 Task: Look for space in Gongzhuling, China from 1st August, 2023 to 5th August, 2023 for 1 adult in price range Rs.6000 to Rs.15000. Place can be entire place with 1  bedroom having 1 bed and 1 bathroom. Property type can be house, flat, guest house. Amenities needed are: wifi. Booking option can be shelf check-in. Required host language is Chinese (Simplified).
Action: Mouse moved to (567, 76)
Screenshot: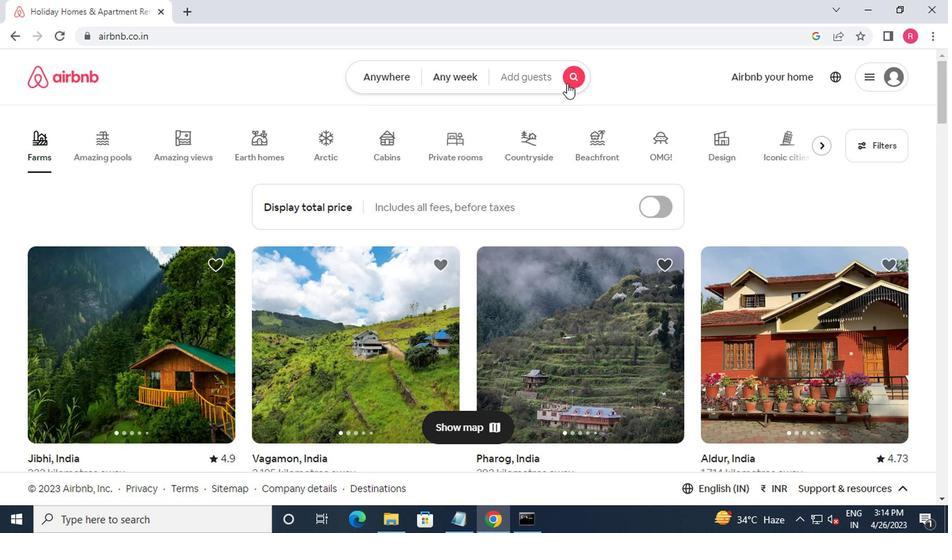 
Action: Mouse pressed left at (567, 76)
Screenshot: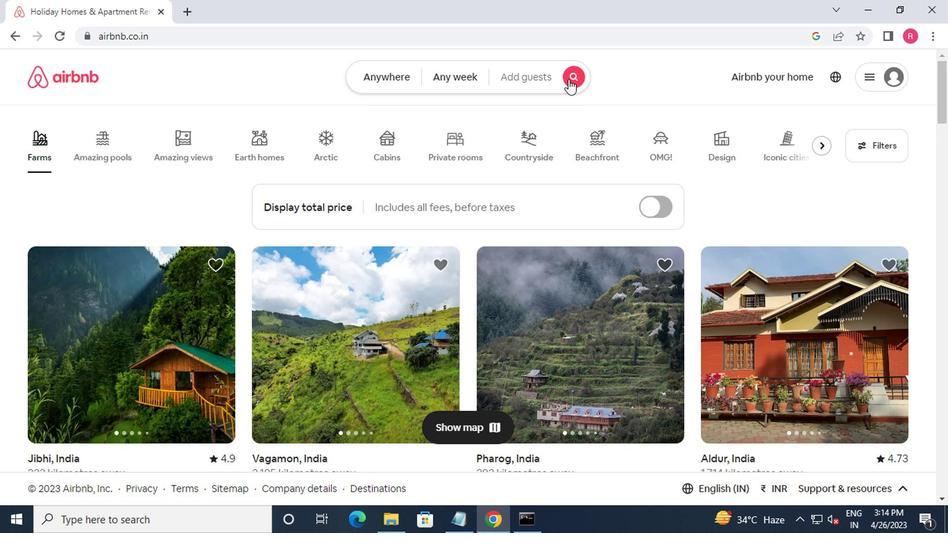 
Action: Mouse moved to (313, 122)
Screenshot: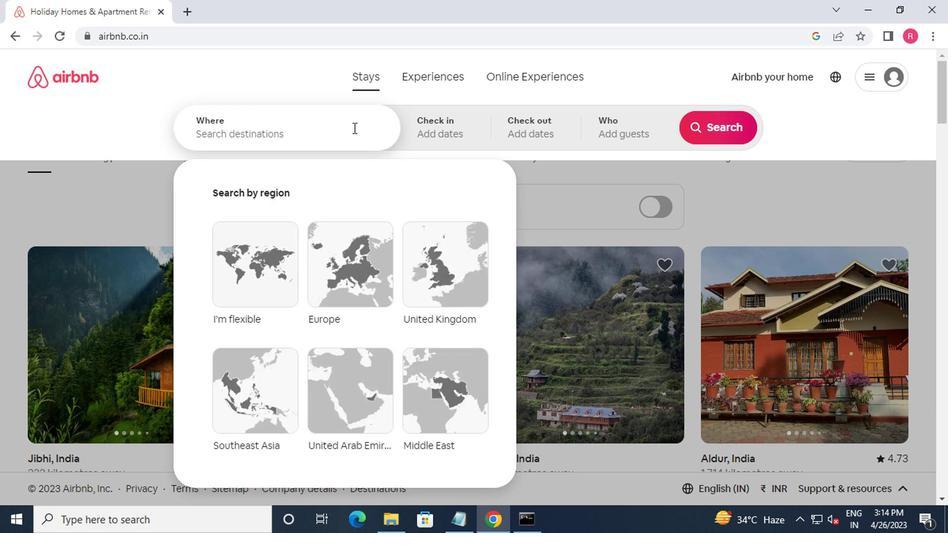 
Action: Mouse pressed left at (313, 122)
Screenshot: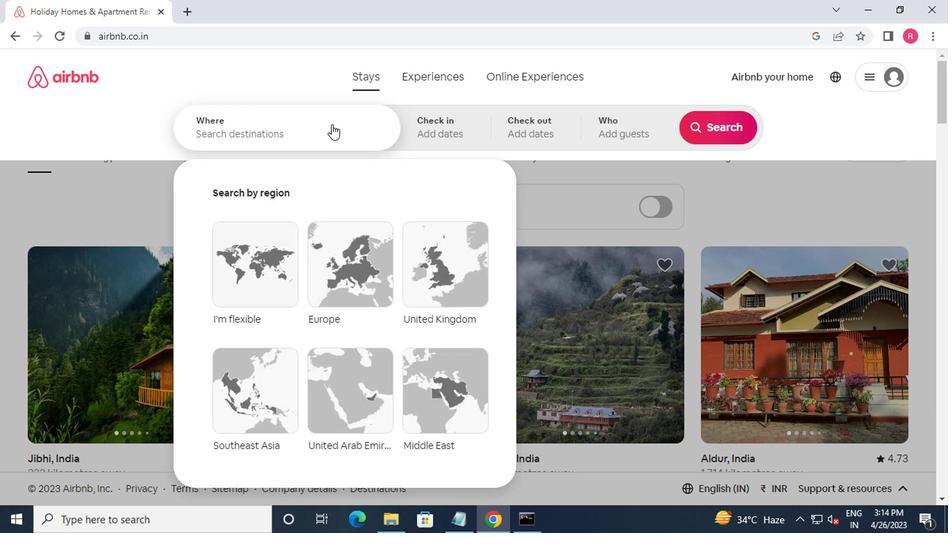 
Action: Mouse moved to (286, 124)
Screenshot: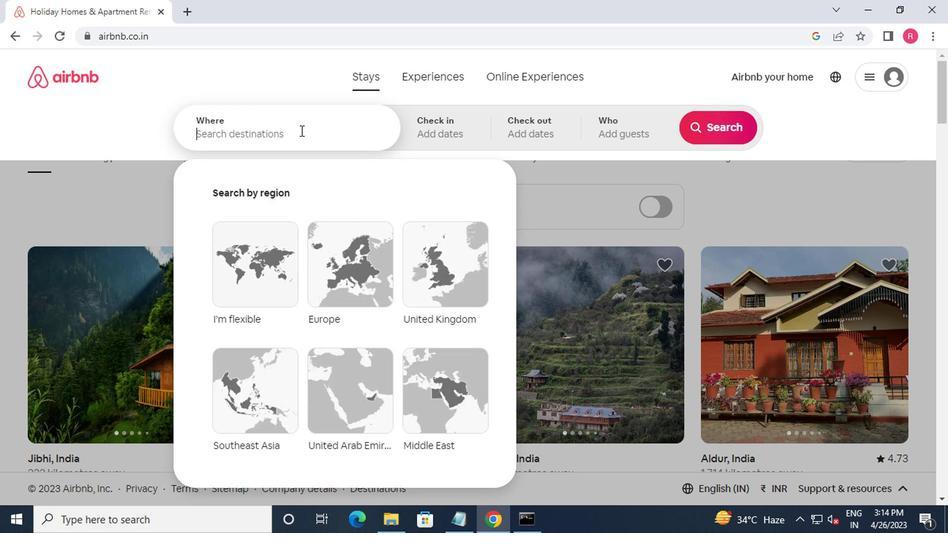 
Action: Key pressed gongzhuling,china<Key.enter>
Screenshot: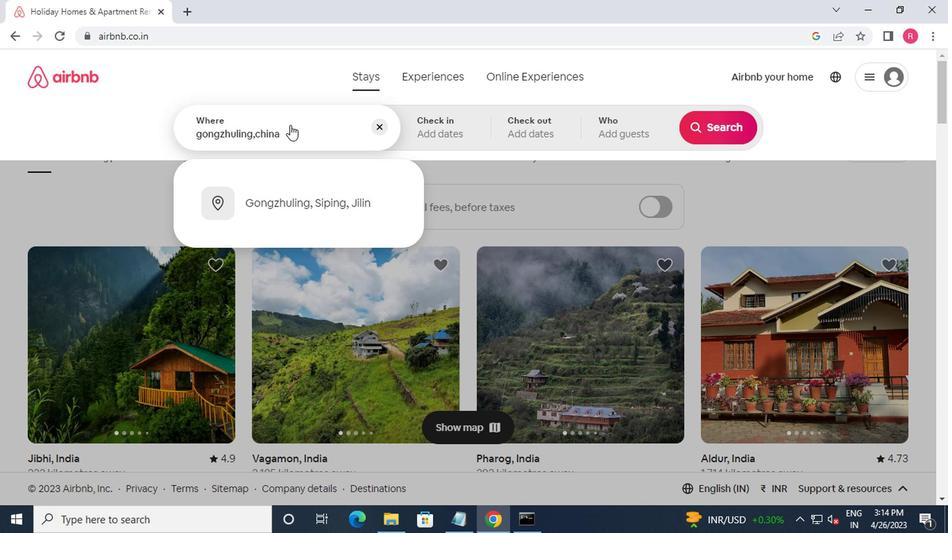 
Action: Mouse moved to (704, 237)
Screenshot: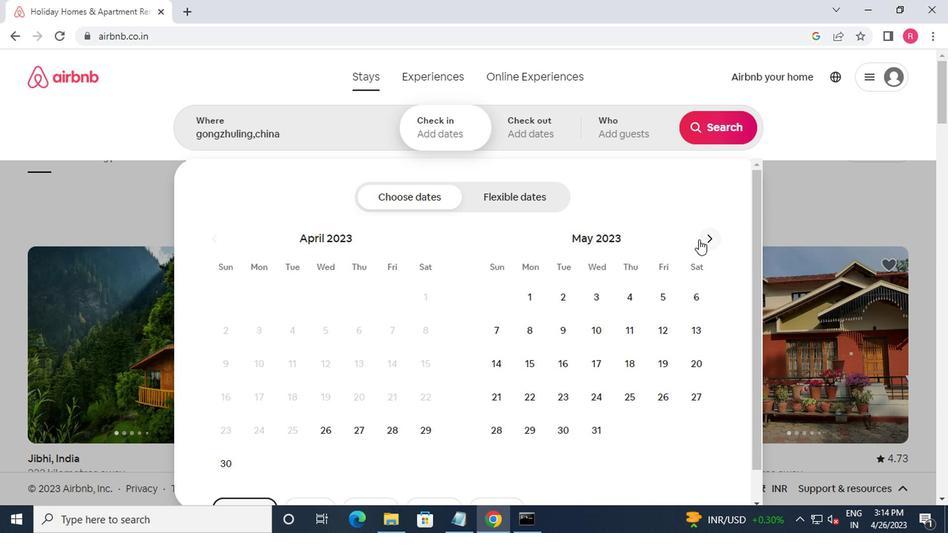 
Action: Mouse pressed left at (704, 237)
Screenshot: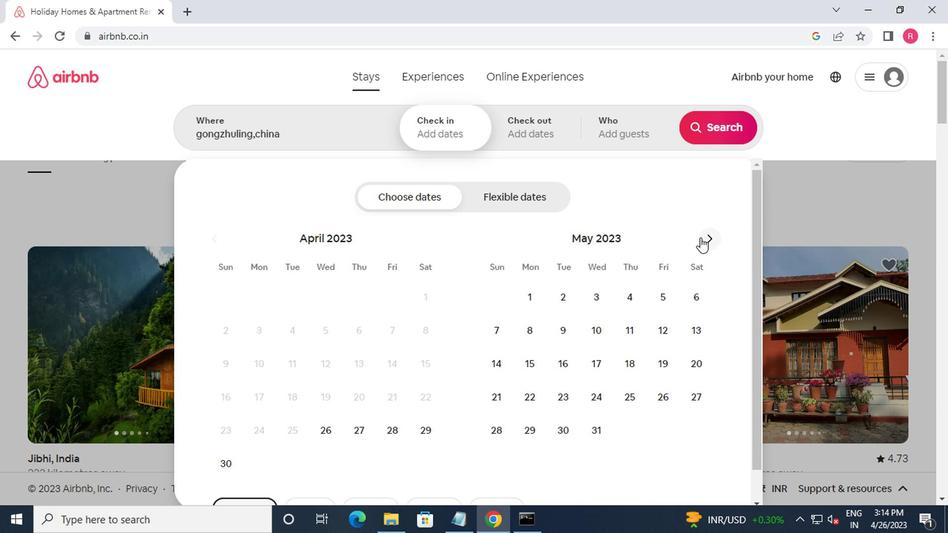 
Action: Mouse pressed left at (704, 237)
Screenshot: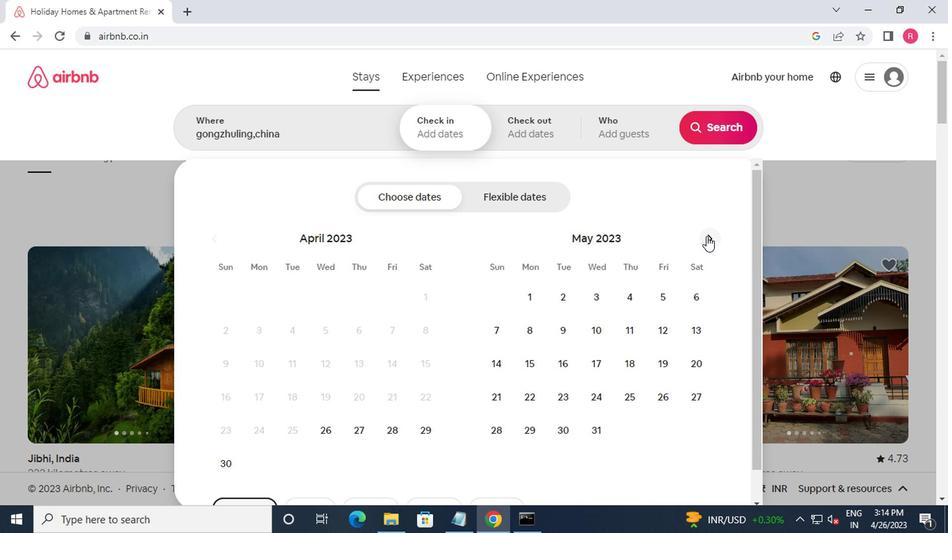
Action: Mouse moved to (705, 238)
Screenshot: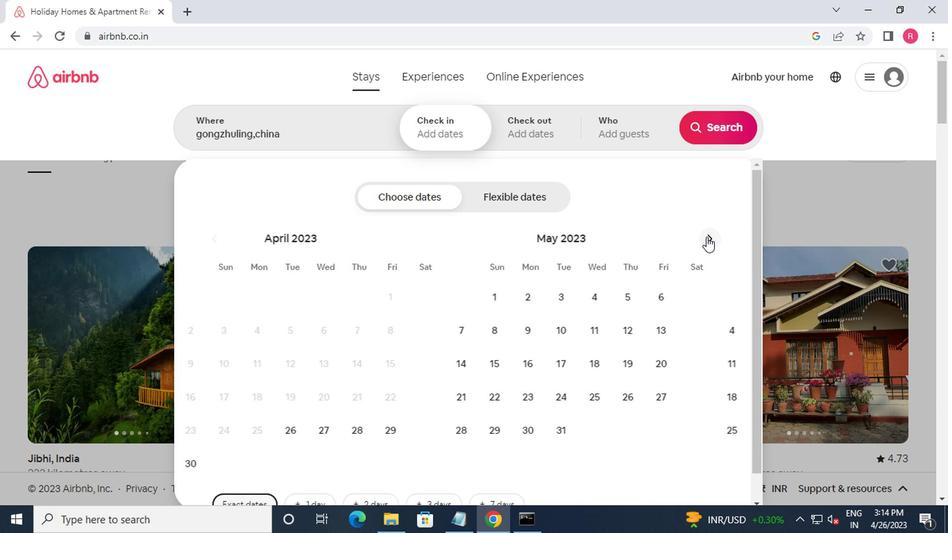 
Action: Mouse pressed left at (705, 238)
Screenshot: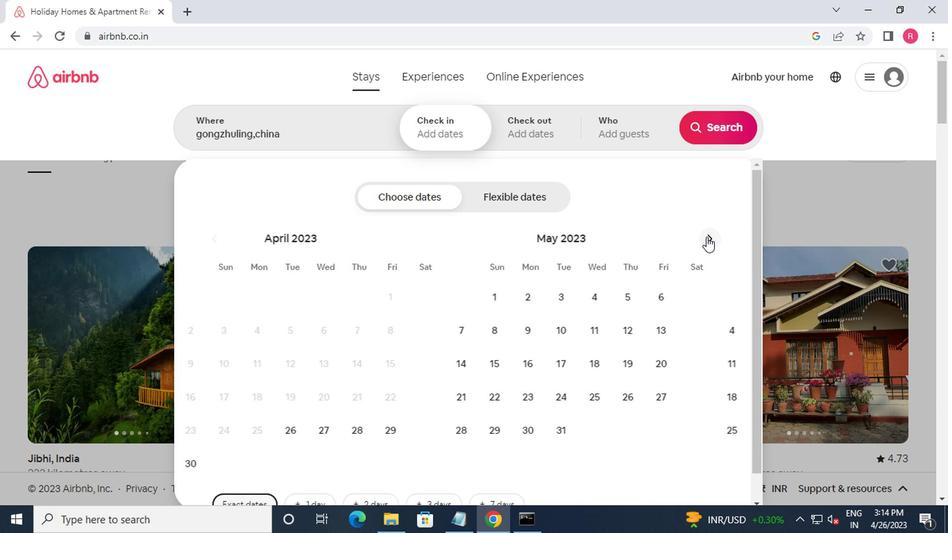 
Action: Mouse pressed left at (705, 238)
Screenshot: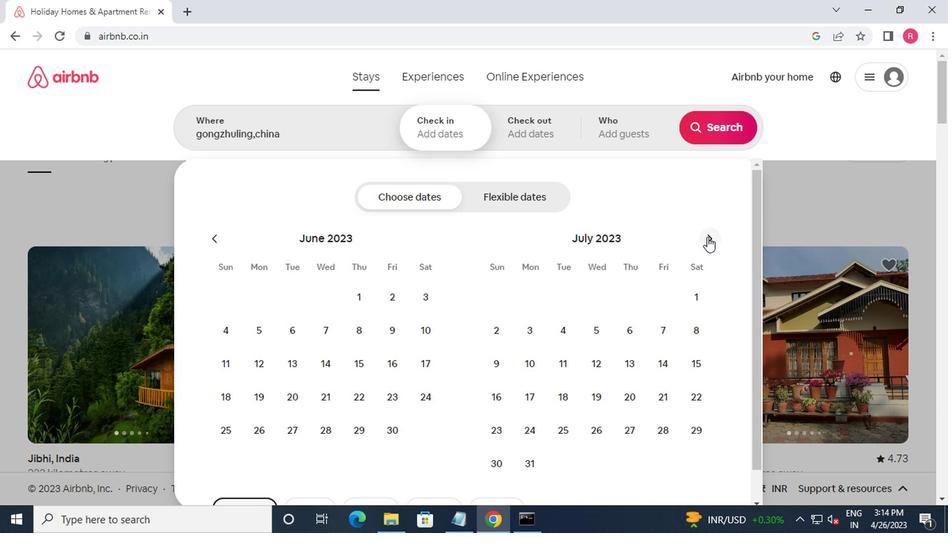 
Action: Mouse moved to (569, 307)
Screenshot: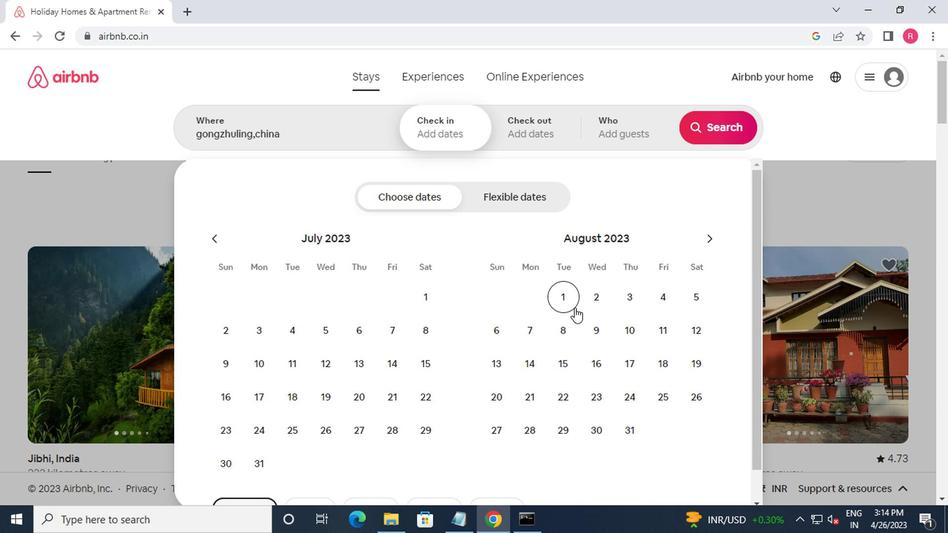 
Action: Mouse pressed left at (569, 307)
Screenshot: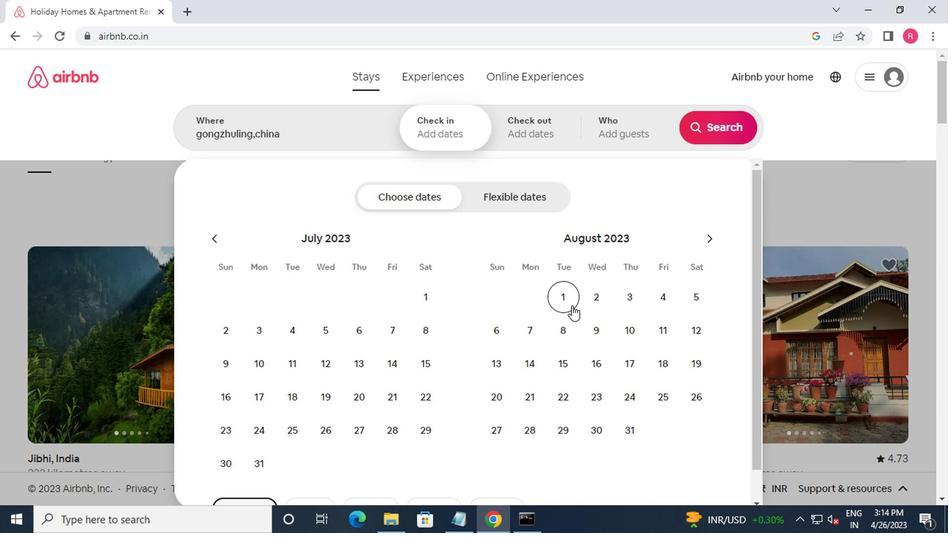 
Action: Mouse moved to (694, 305)
Screenshot: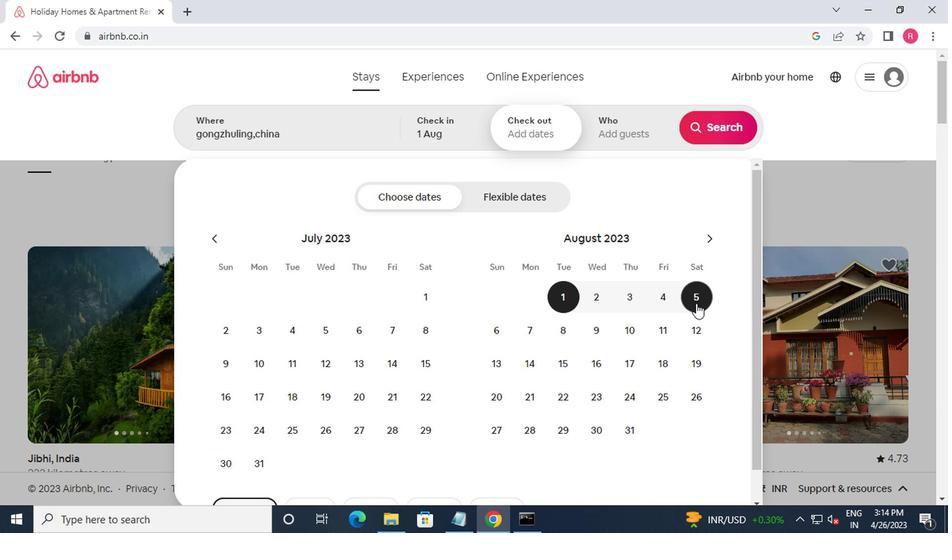 
Action: Mouse pressed left at (694, 305)
Screenshot: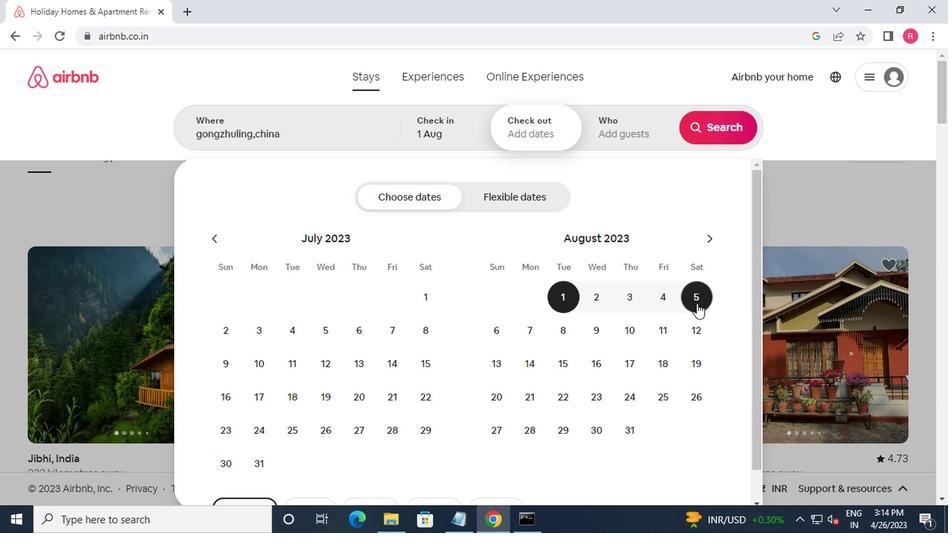 
Action: Mouse moved to (613, 138)
Screenshot: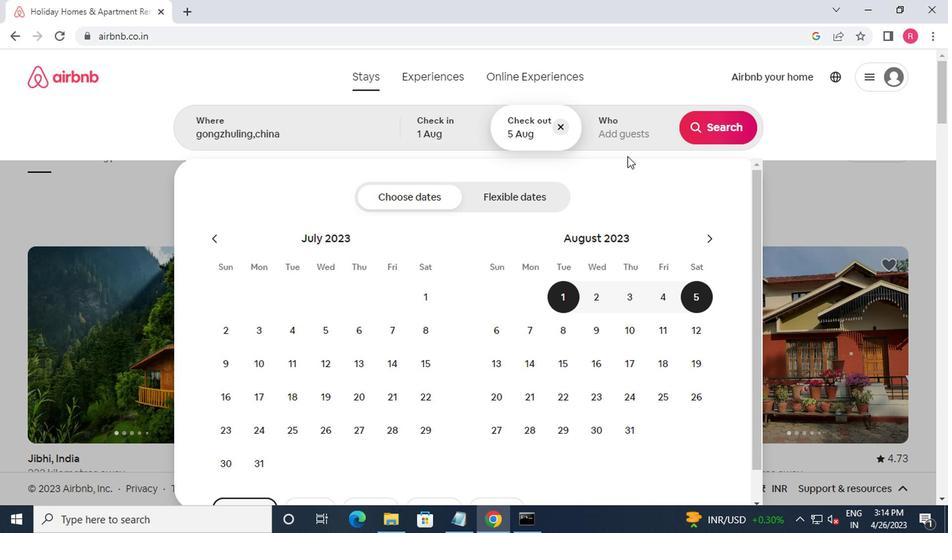
Action: Mouse pressed left at (613, 138)
Screenshot: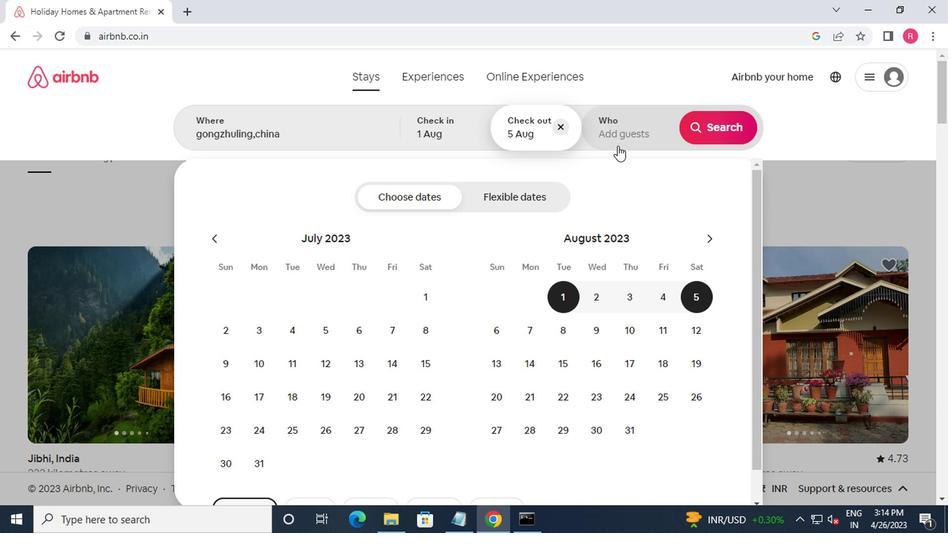 
Action: Mouse moved to (715, 206)
Screenshot: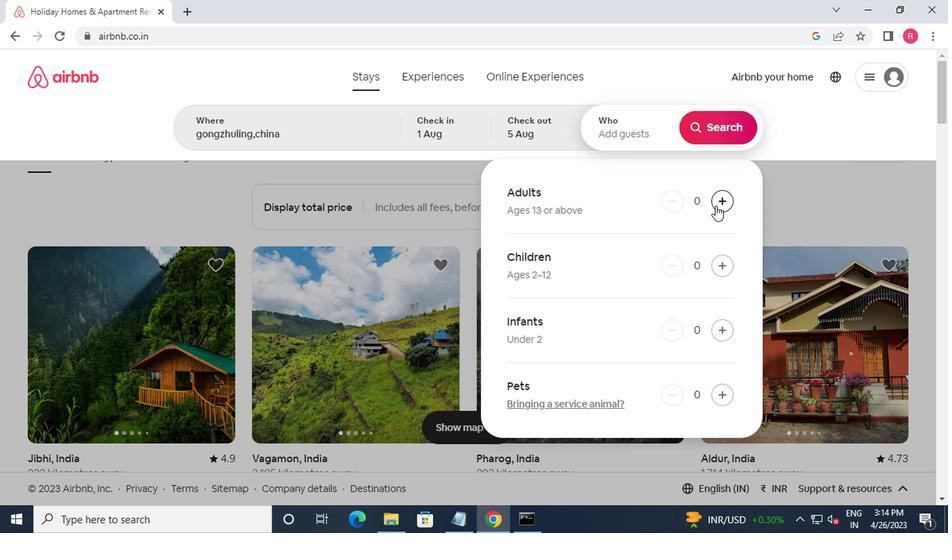 
Action: Mouse pressed left at (715, 206)
Screenshot: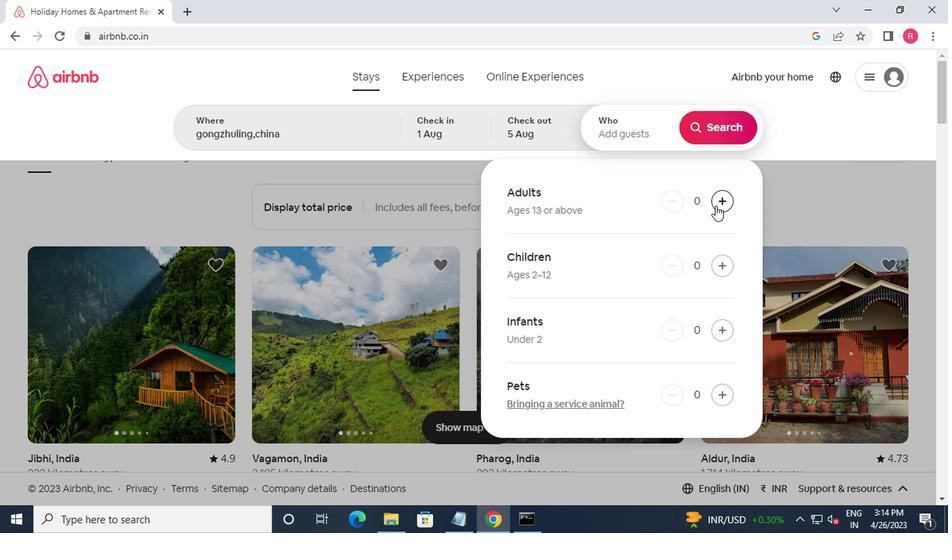 
Action: Mouse moved to (715, 206)
Screenshot: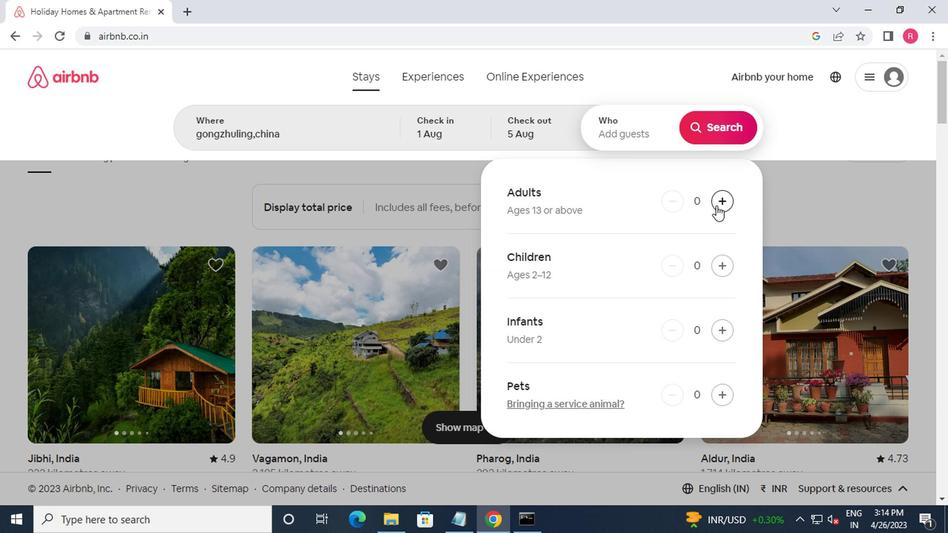 
Action: Mouse pressed left at (715, 206)
Screenshot: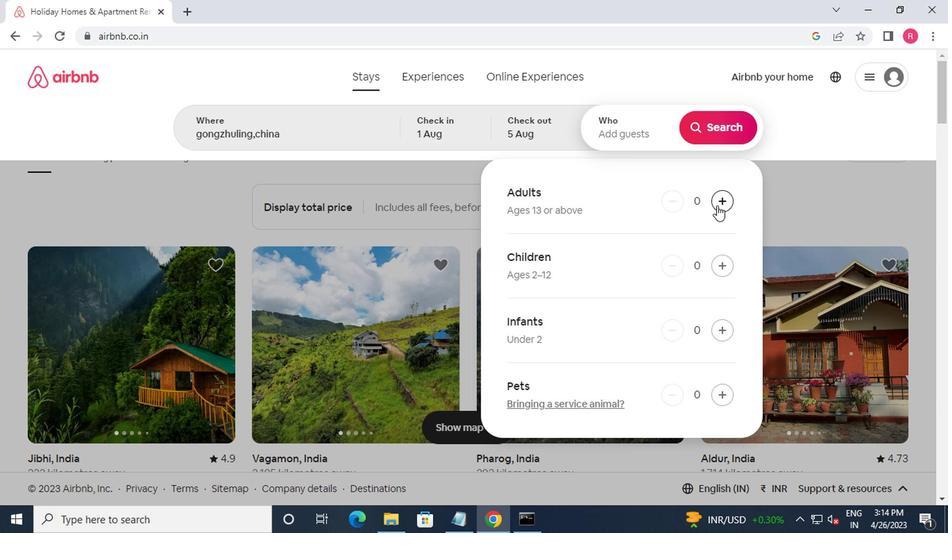 
Action: Mouse moved to (669, 201)
Screenshot: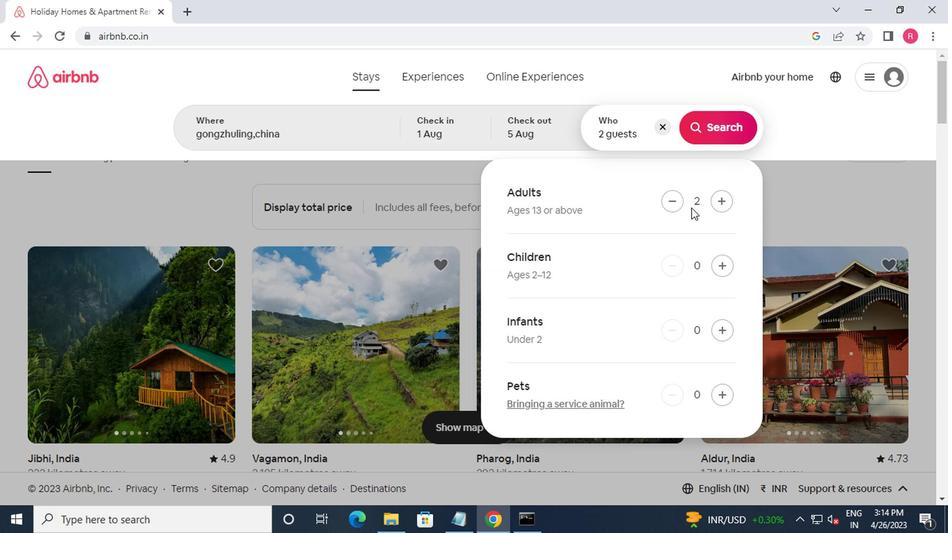 
Action: Mouse pressed left at (669, 201)
Screenshot: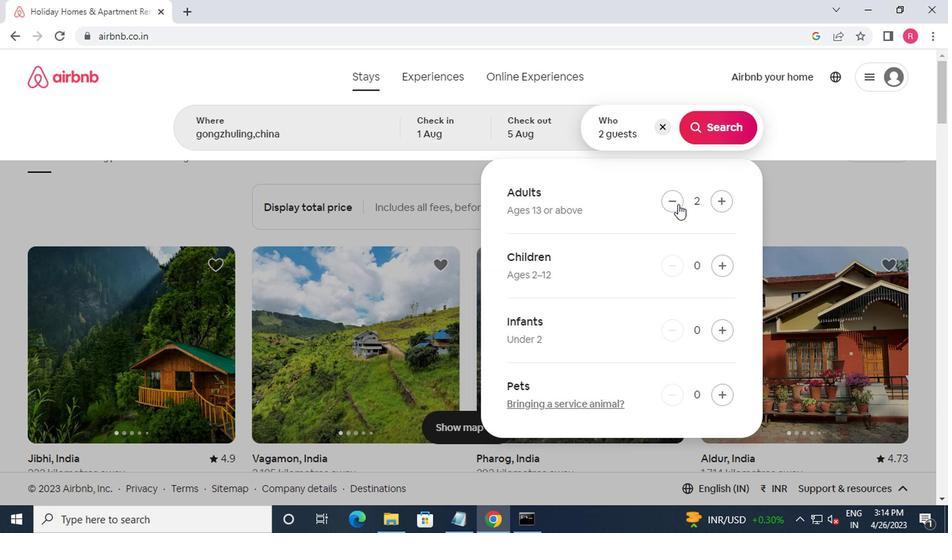 
Action: Mouse moved to (712, 134)
Screenshot: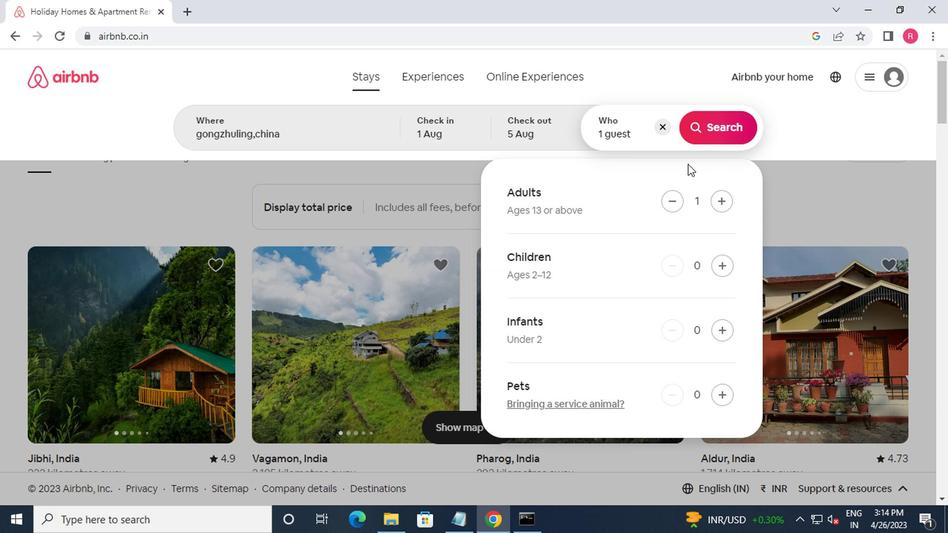 
Action: Mouse pressed left at (712, 134)
Screenshot: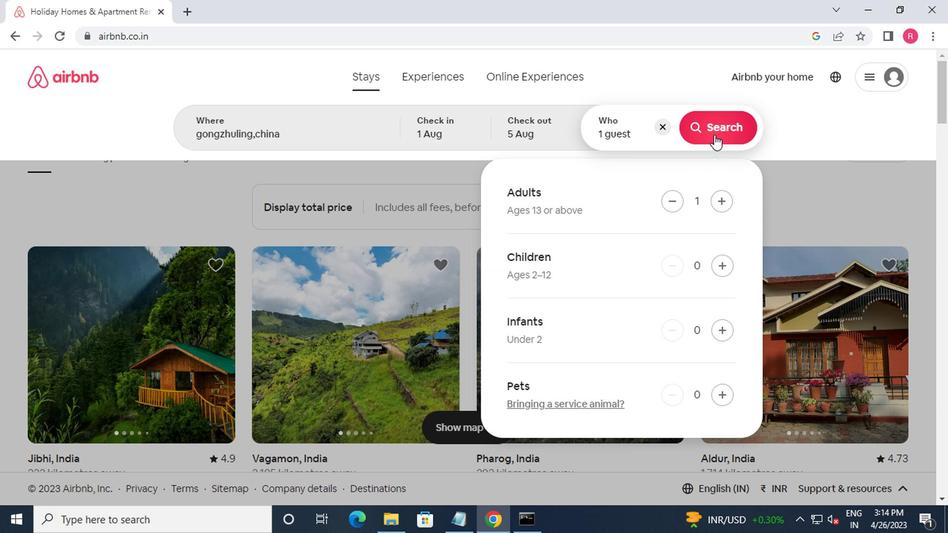 
Action: Mouse moved to (874, 131)
Screenshot: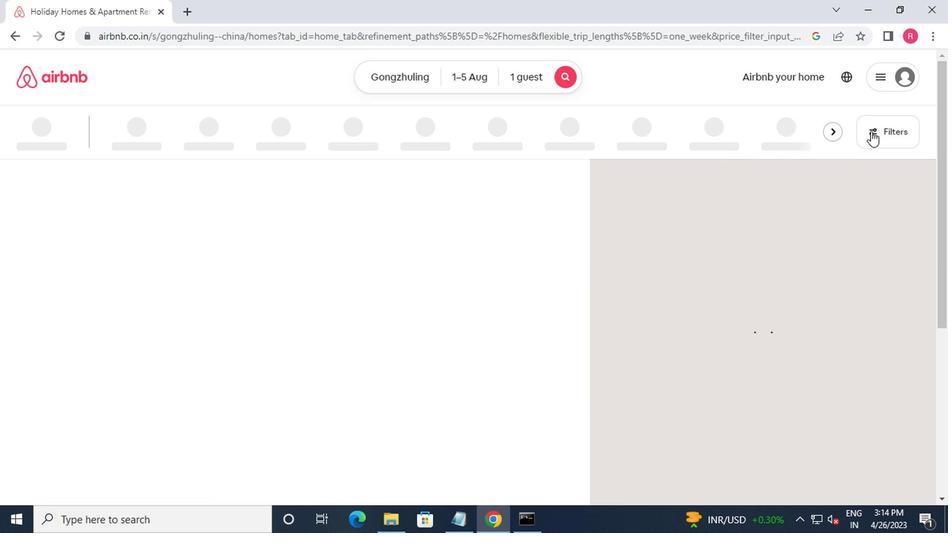 
Action: Mouse pressed left at (874, 131)
Screenshot: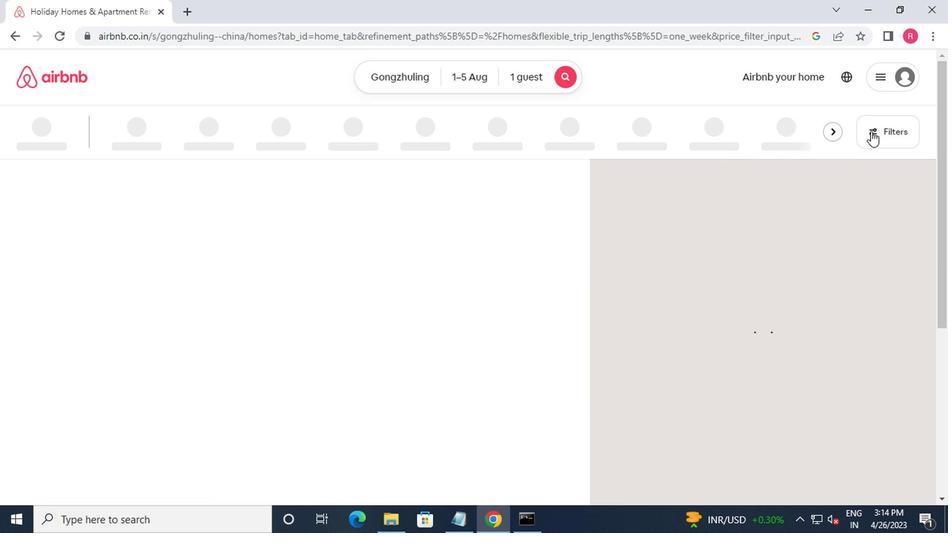
Action: Mouse moved to (371, 220)
Screenshot: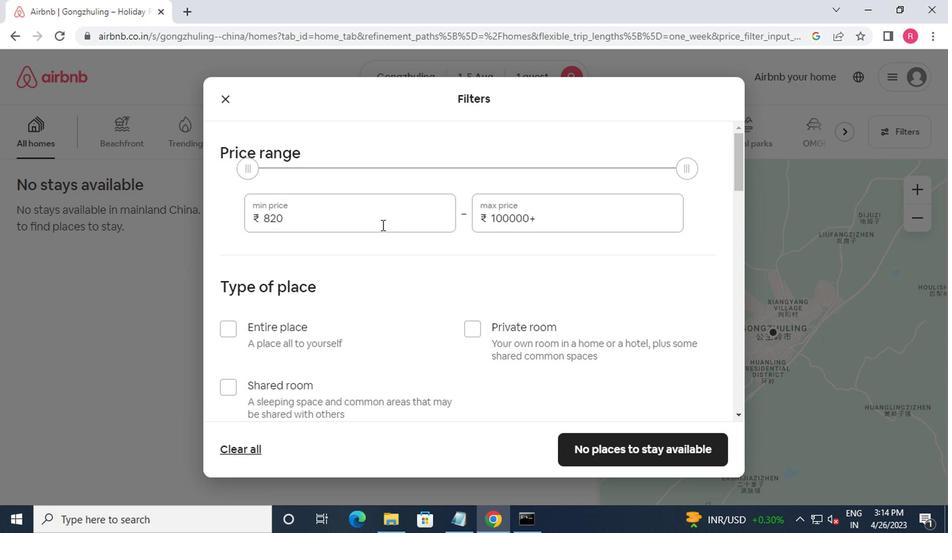 
Action: Mouse pressed left at (371, 220)
Screenshot: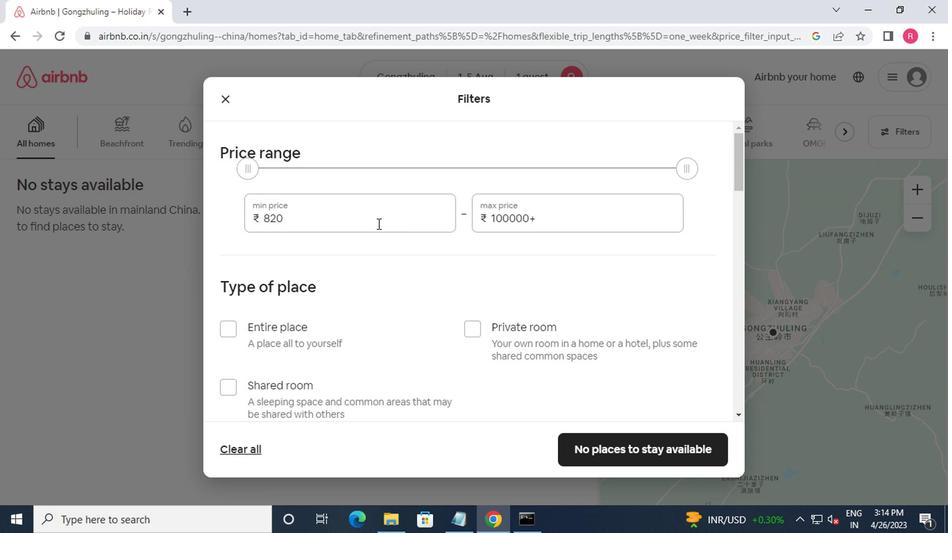 
Action: Mouse moved to (307, 194)
Screenshot: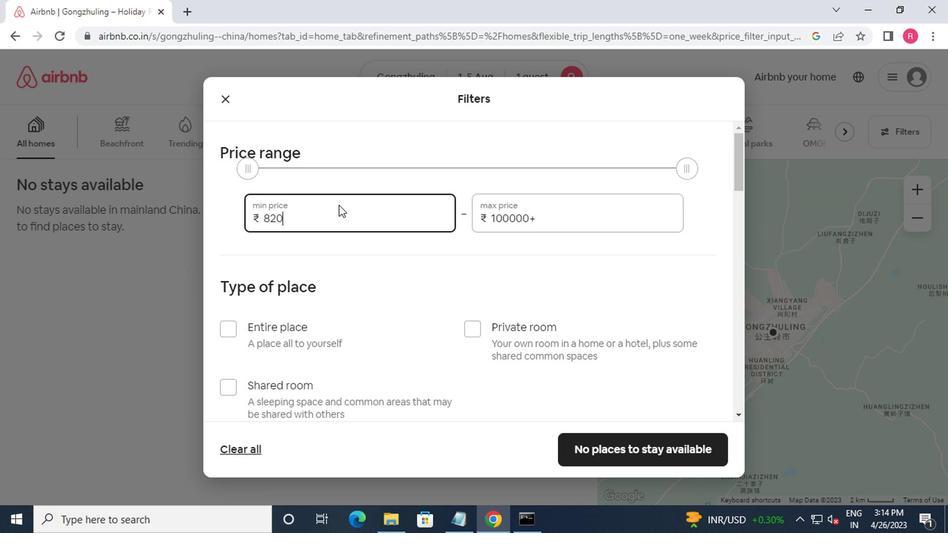 
Action: Key pressed <Key.backspace><Key.backspace><Key.backspace><Key.backspace><Key.backspace>6000
Screenshot: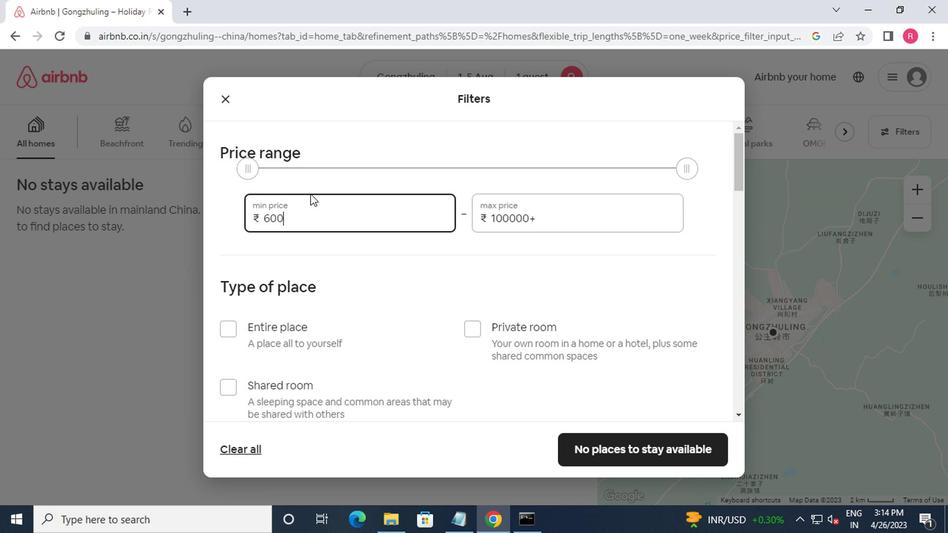 
Action: Mouse moved to (307, 194)
Screenshot: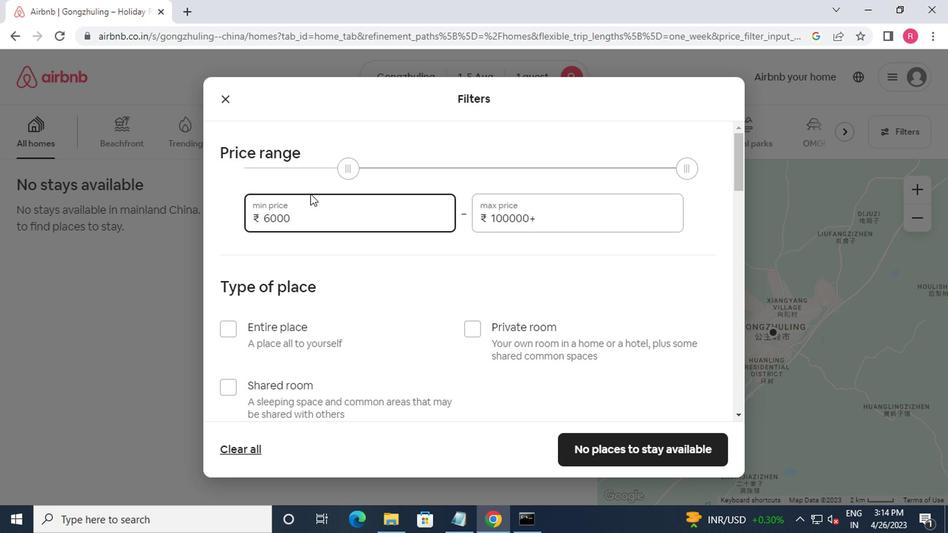 
Action: Key pressed <Key.tab>1500<Key.backspace><Key.backspace><Key.backspace><Key.backspace><Key.backspace><Key.backspace>5000
Screenshot: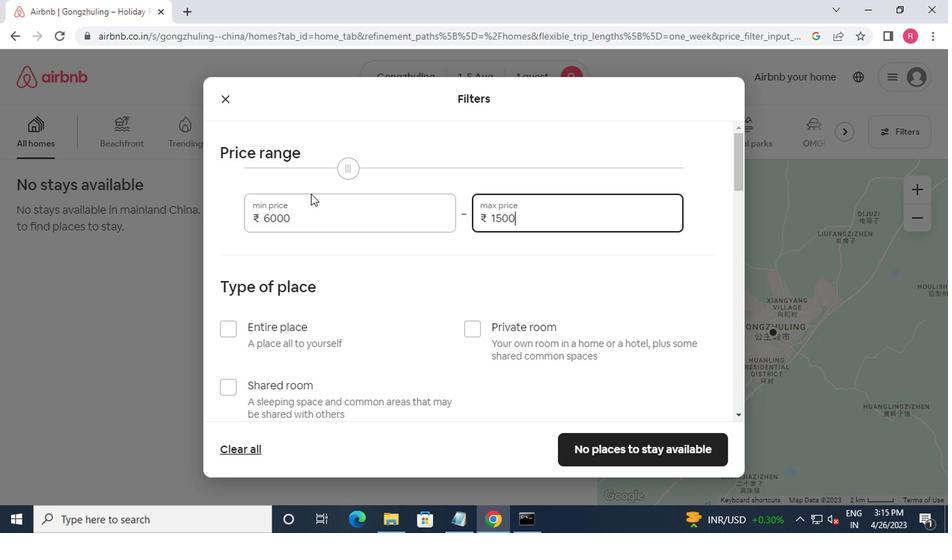 
Action: Mouse moved to (302, 287)
Screenshot: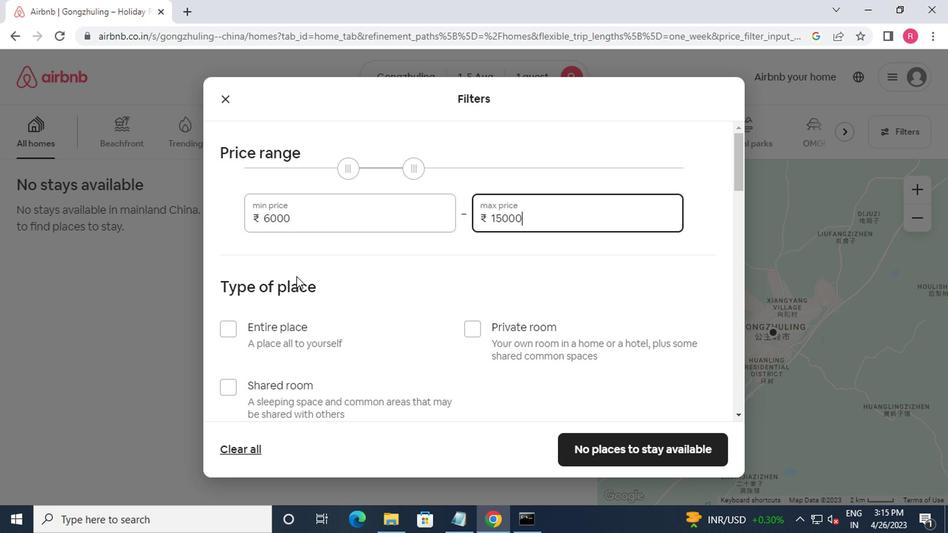 
Action: Mouse scrolled (302, 286) with delta (0, 0)
Screenshot: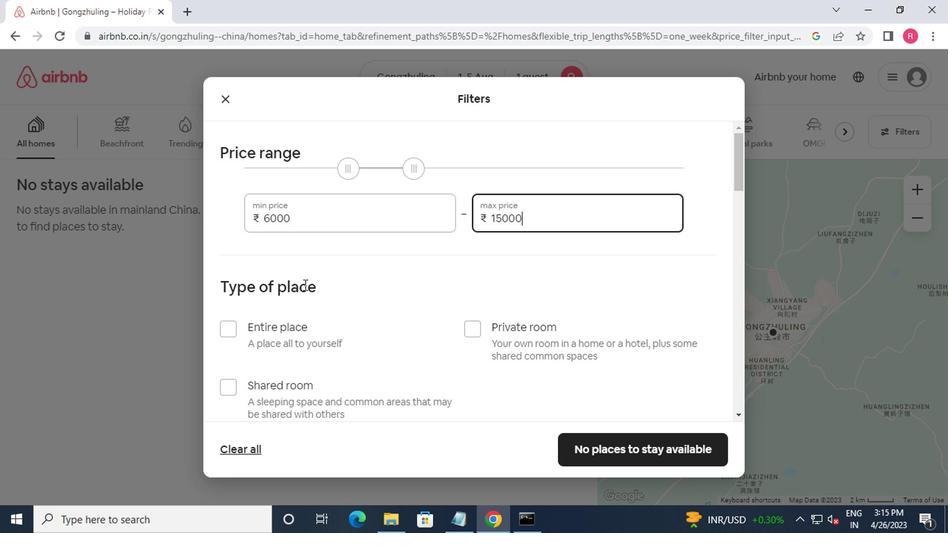 
Action: Mouse moved to (307, 329)
Screenshot: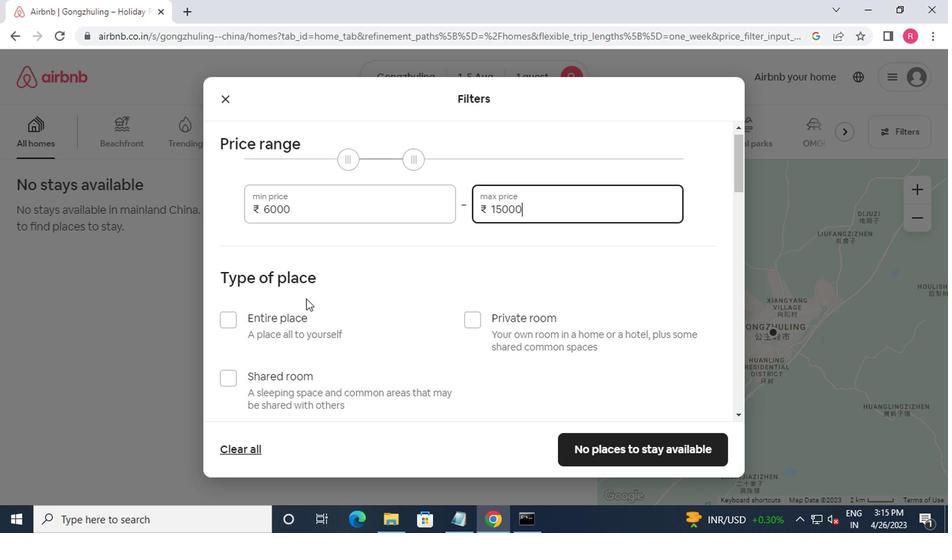 
Action: Mouse scrolled (307, 328) with delta (0, 0)
Screenshot: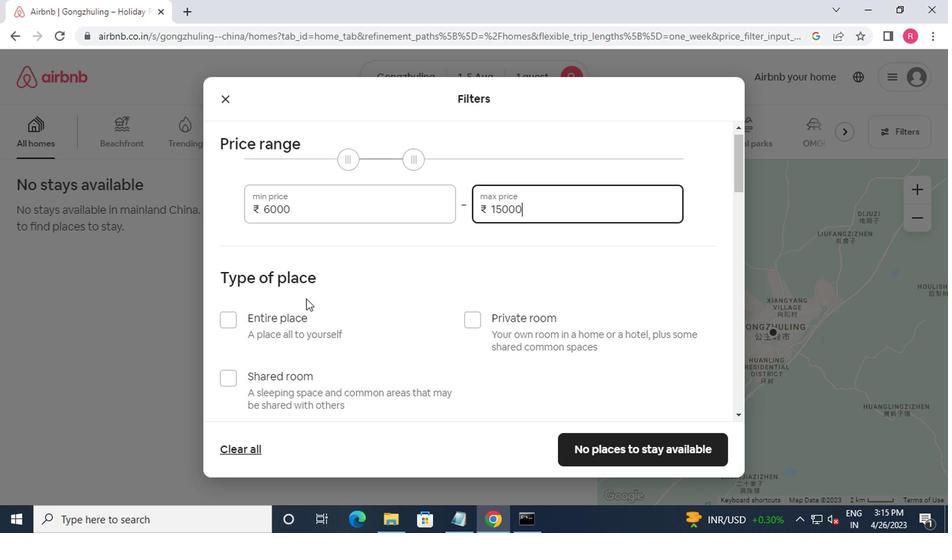 
Action: Mouse moved to (232, 193)
Screenshot: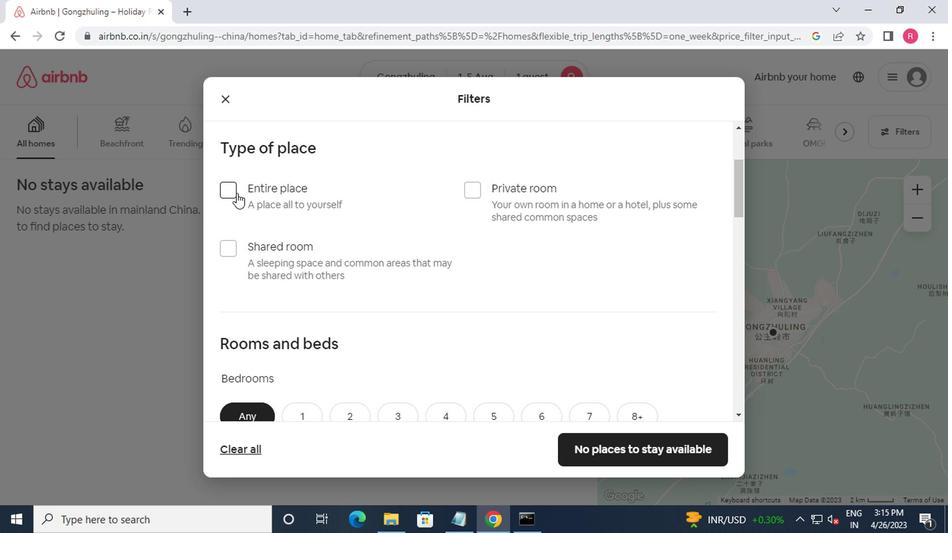
Action: Mouse pressed left at (232, 193)
Screenshot: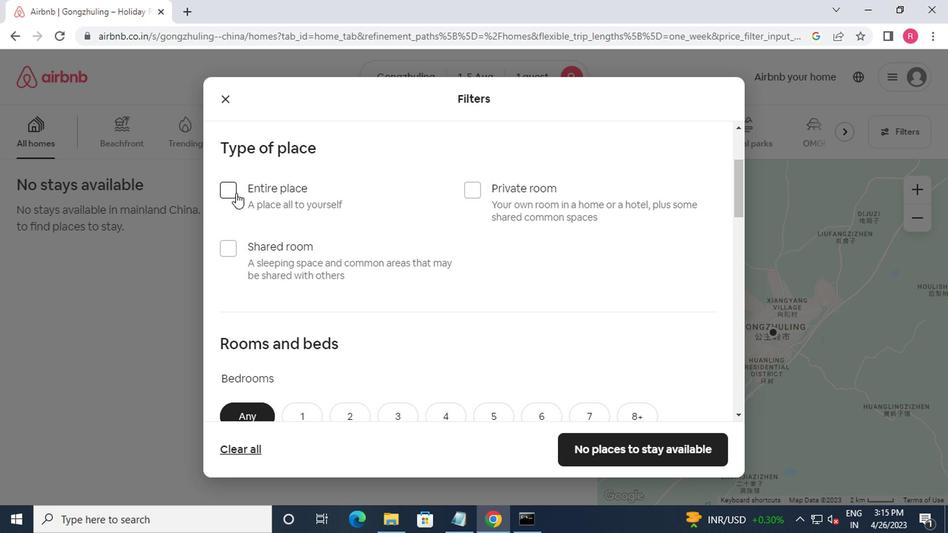 
Action: Mouse moved to (249, 207)
Screenshot: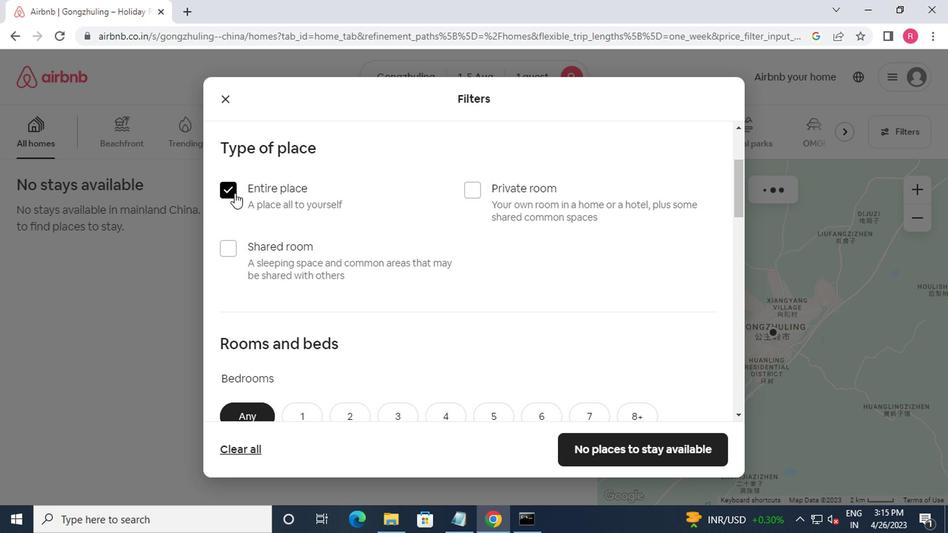 
Action: Mouse scrolled (249, 206) with delta (0, 0)
Screenshot: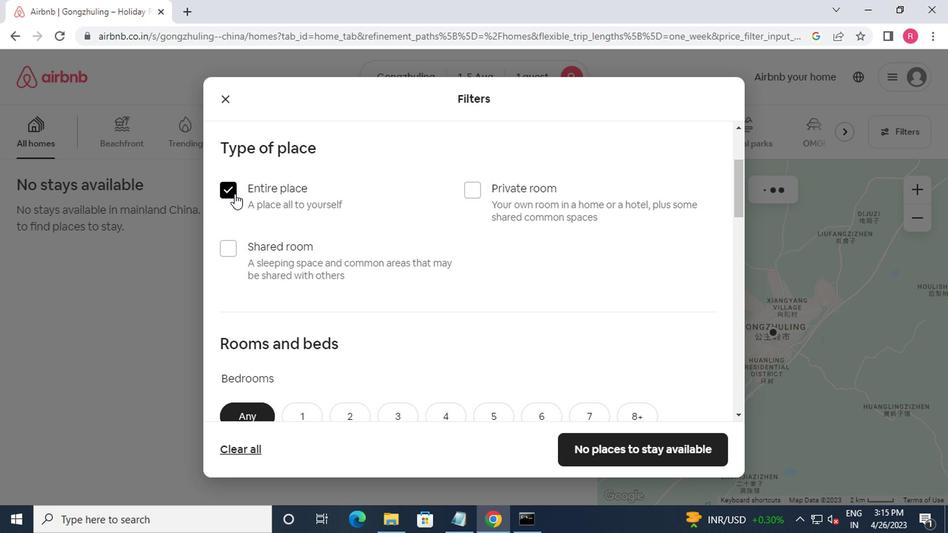 
Action: Mouse moved to (261, 307)
Screenshot: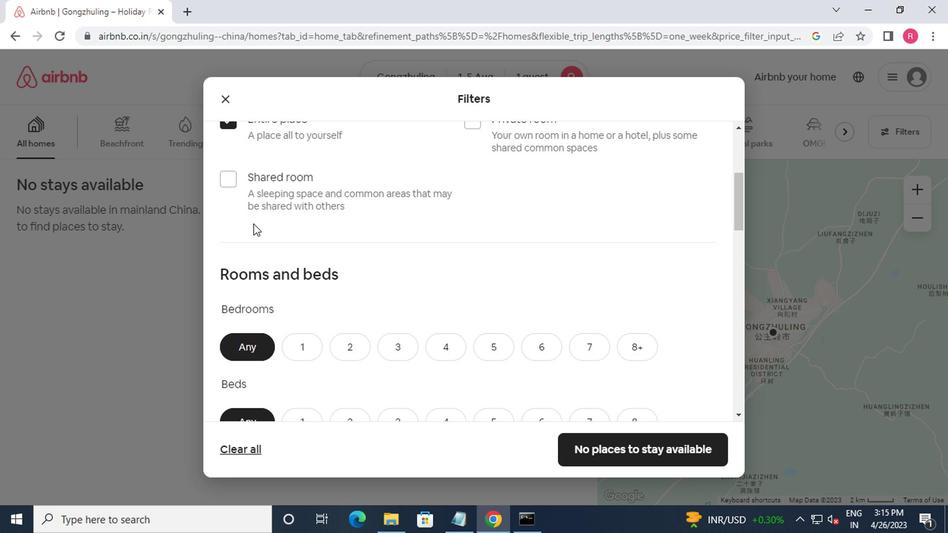 
Action: Mouse scrolled (261, 306) with delta (0, 0)
Screenshot: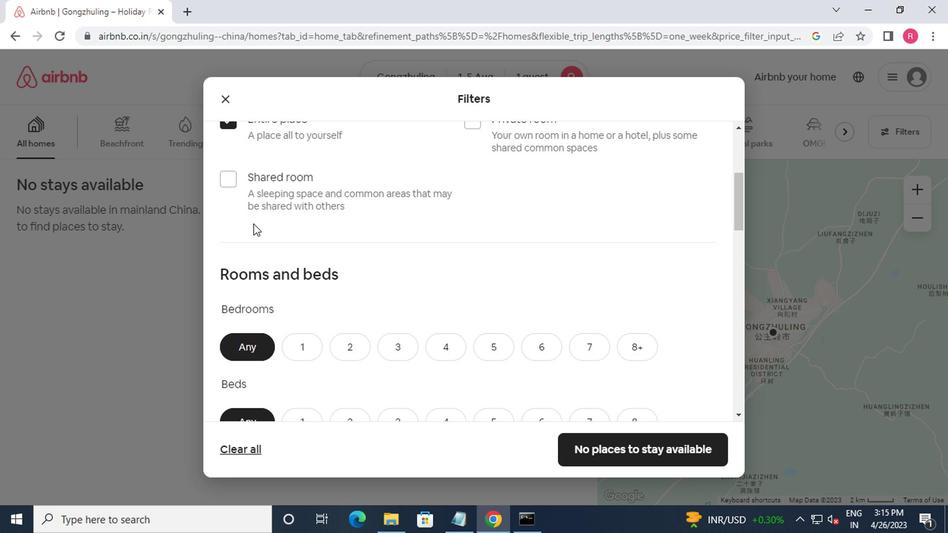 
Action: Mouse moved to (266, 312)
Screenshot: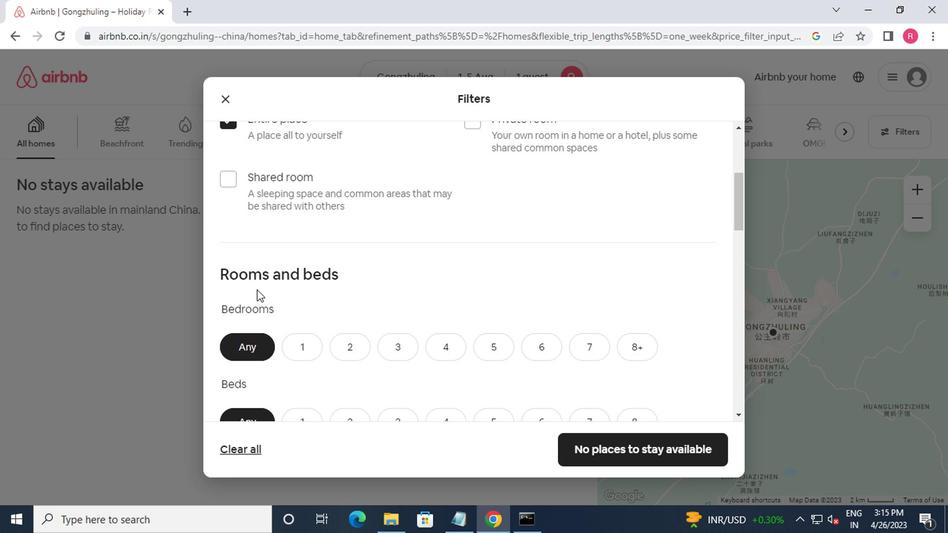 
Action: Mouse scrolled (266, 312) with delta (0, 0)
Screenshot: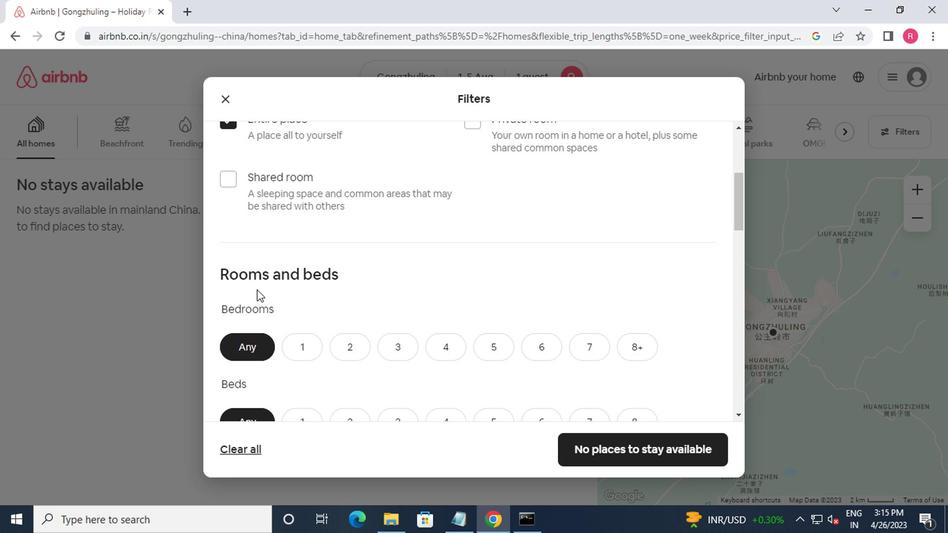 
Action: Mouse moved to (293, 216)
Screenshot: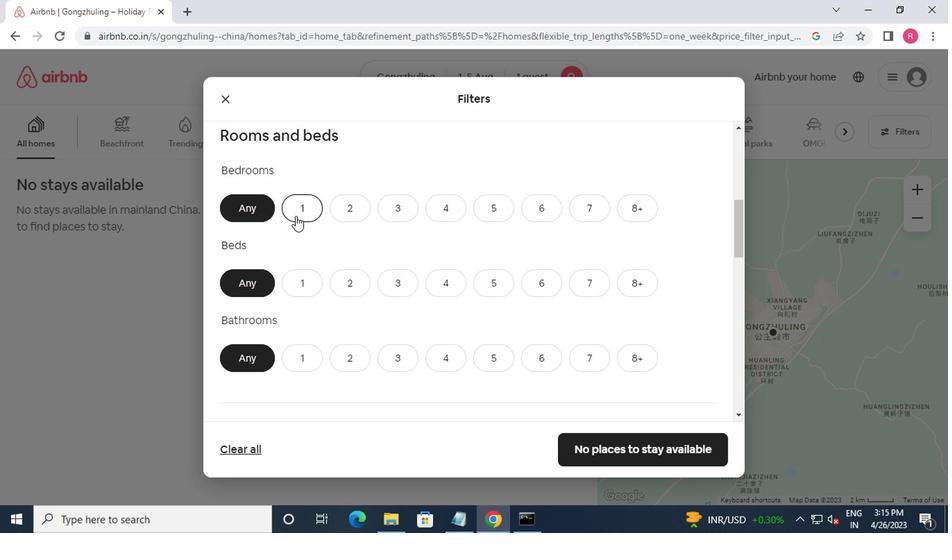 
Action: Mouse pressed left at (293, 216)
Screenshot: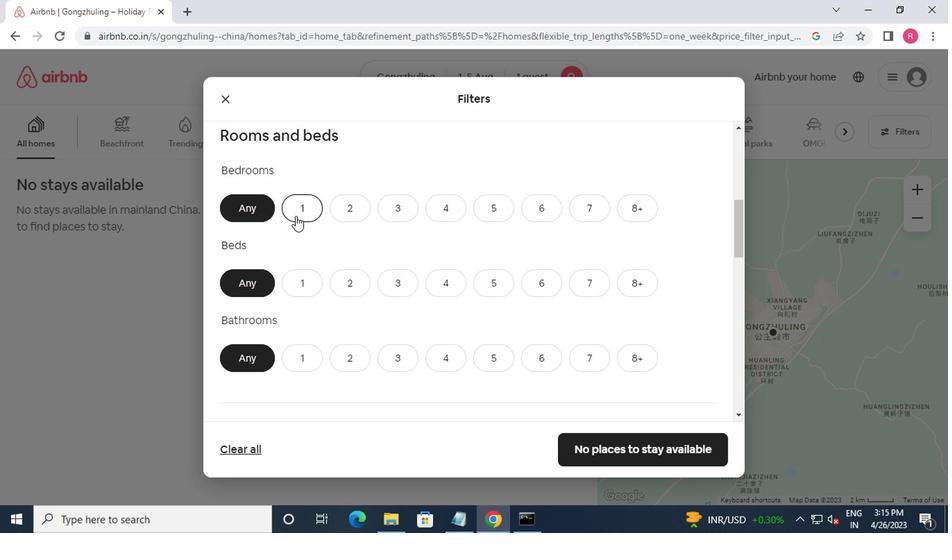 
Action: Mouse moved to (289, 278)
Screenshot: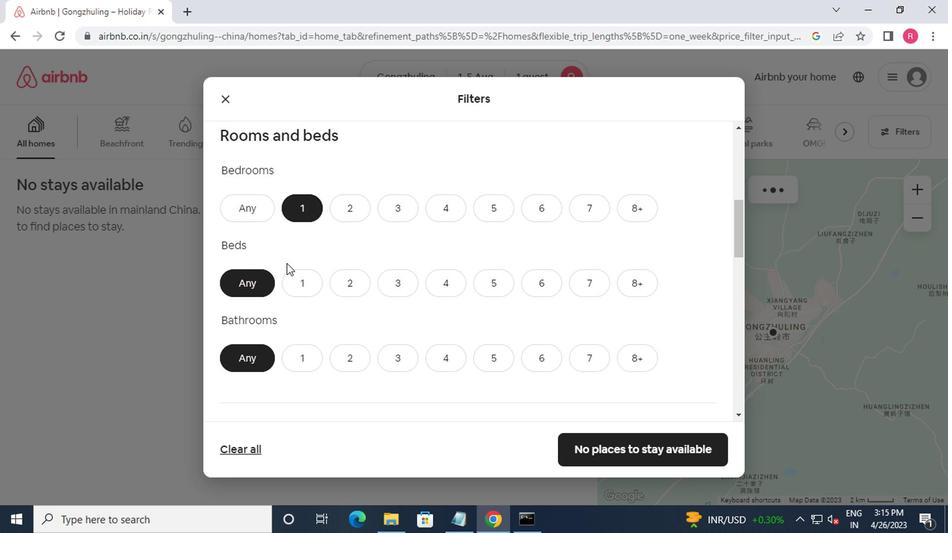 
Action: Mouse pressed left at (289, 278)
Screenshot: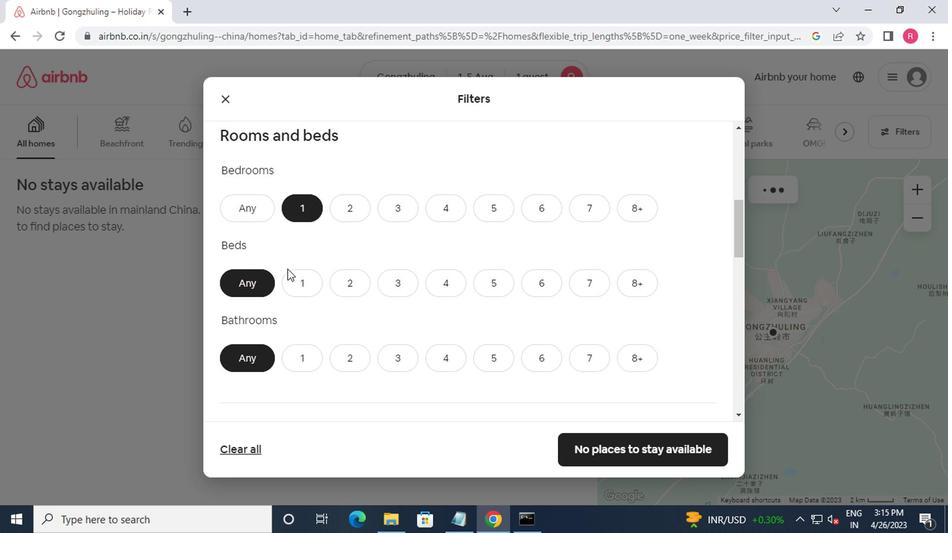 
Action: Mouse moved to (293, 372)
Screenshot: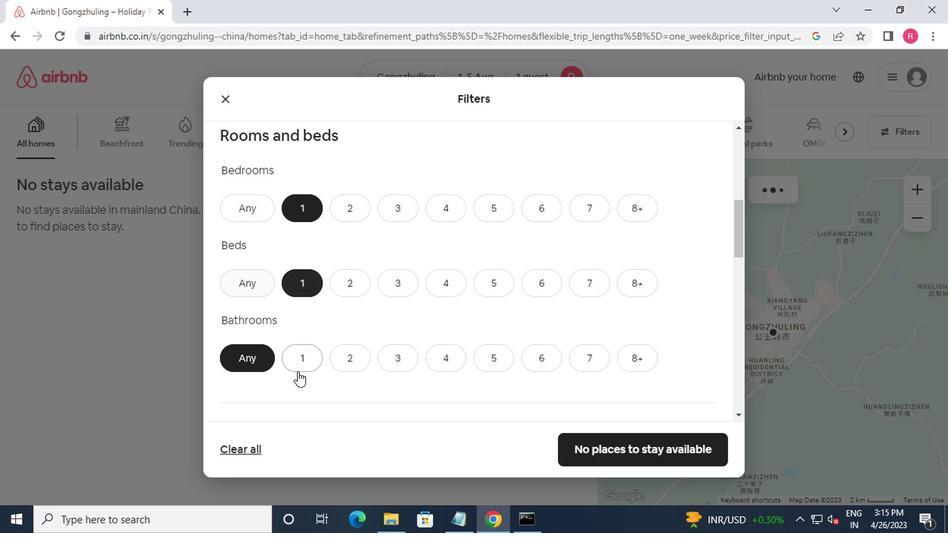 
Action: Mouse pressed left at (293, 372)
Screenshot: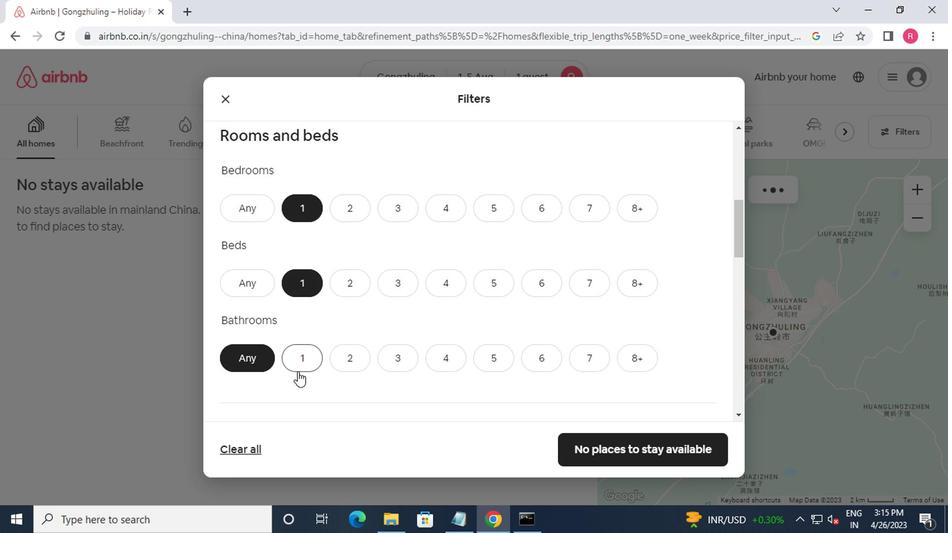 
Action: Mouse moved to (367, 309)
Screenshot: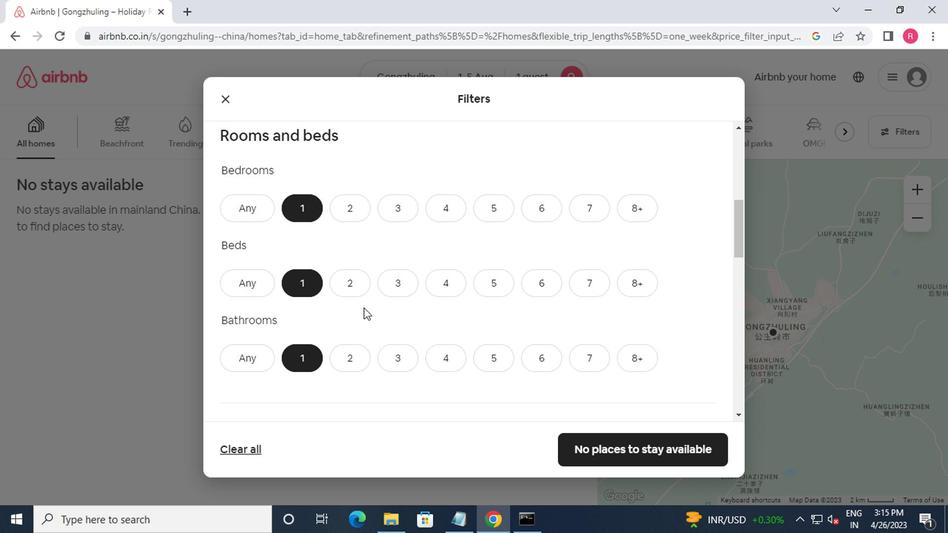 
Action: Mouse scrolled (367, 308) with delta (0, 0)
Screenshot: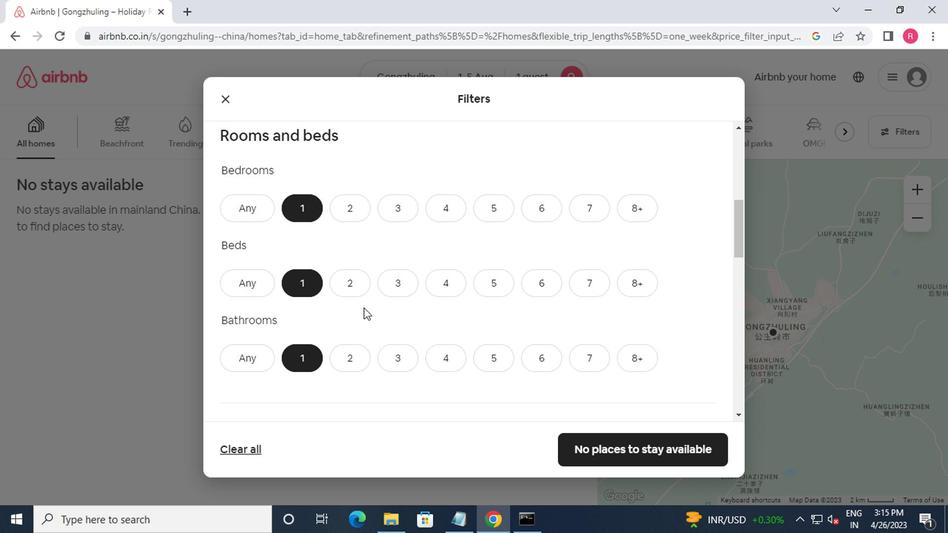 
Action: Mouse moved to (390, 315)
Screenshot: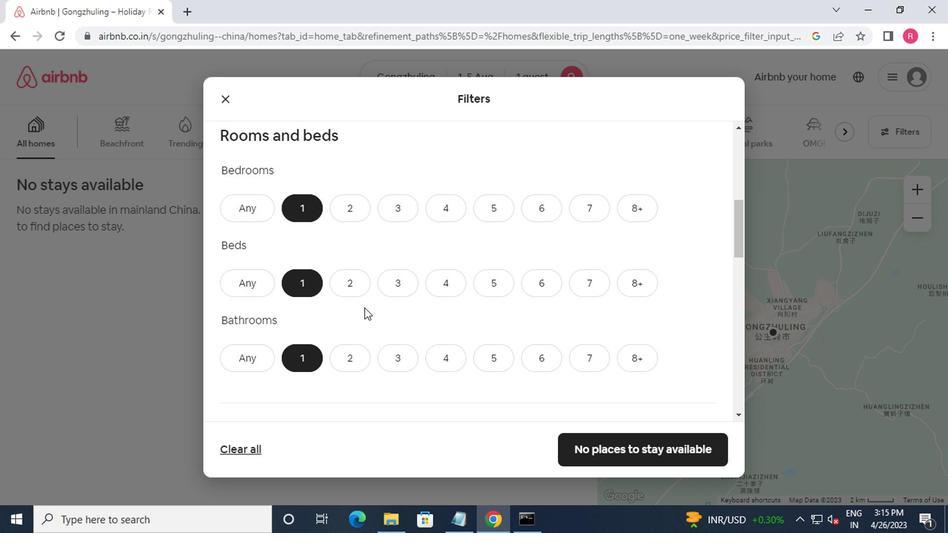 
Action: Mouse scrolled (390, 315) with delta (0, 0)
Screenshot: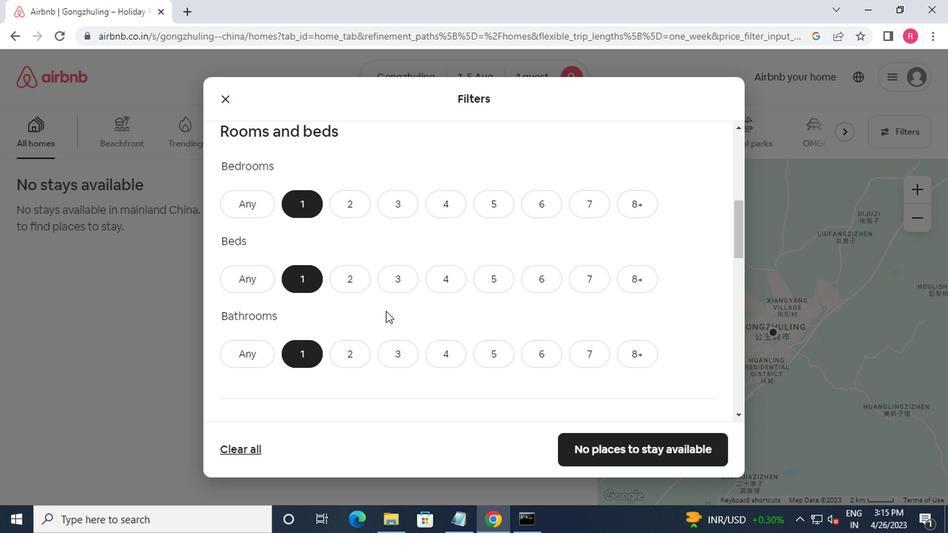 
Action: Mouse moved to (391, 317)
Screenshot: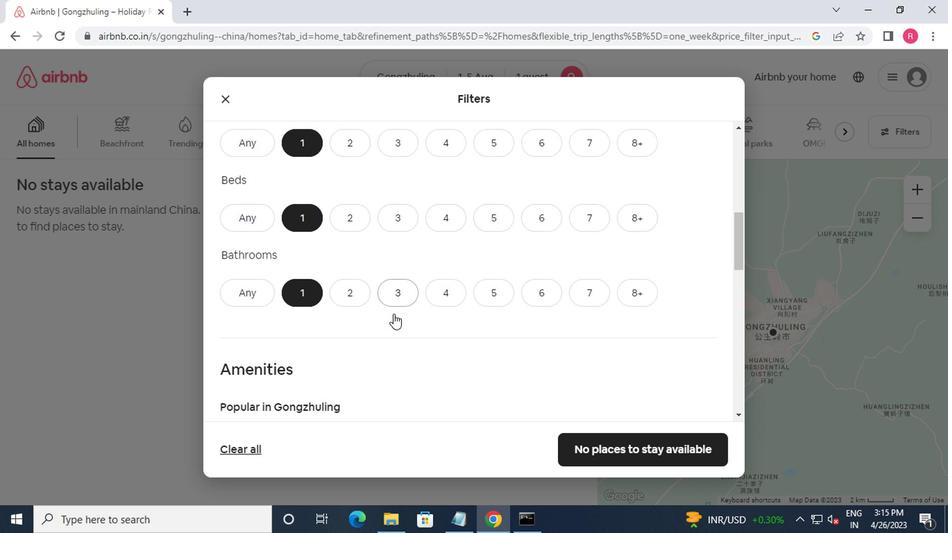 
Action: Mouse scrolled (391, 317) with delta (0, 0)
Screenshot: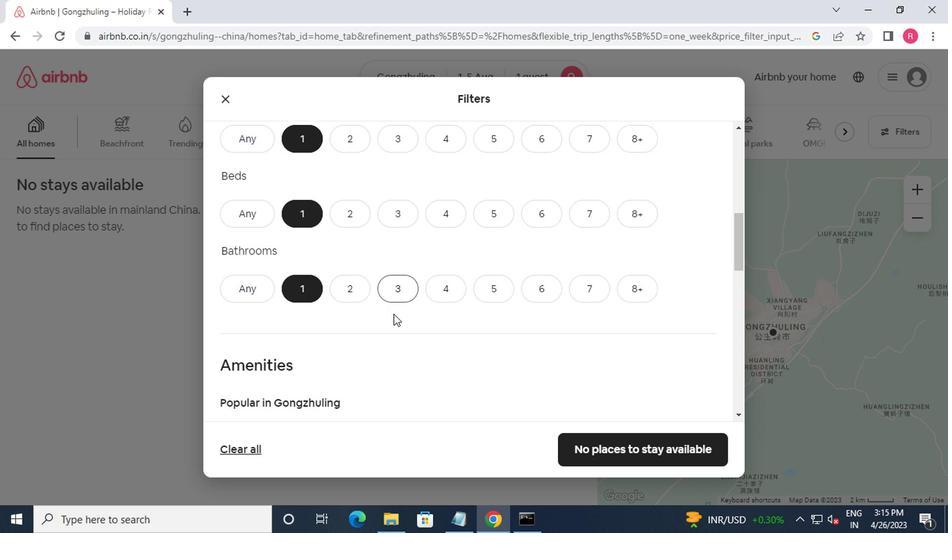 
Action: Mouse moved to (391, 317)
Screenshot: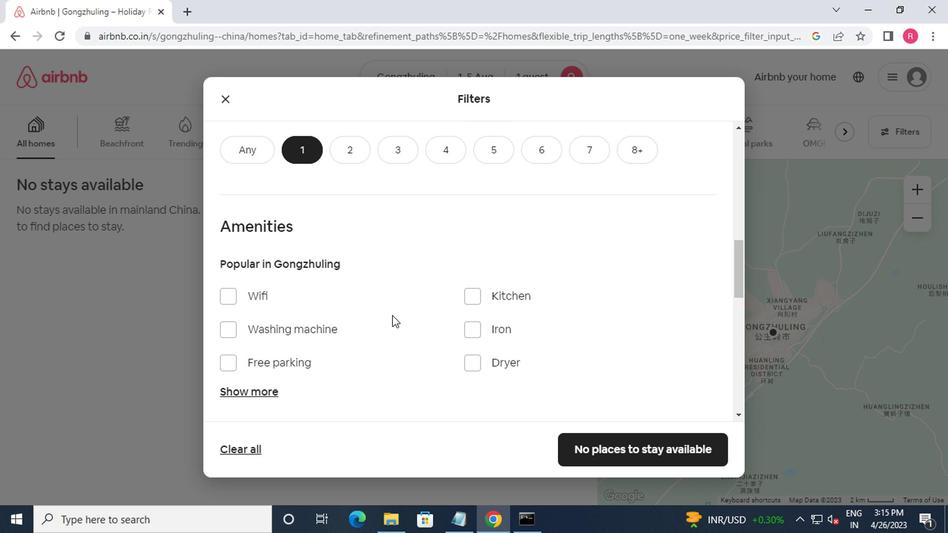 
Action: Mouse scrolled (391, 316) with delta (0, 0)
Screenshot: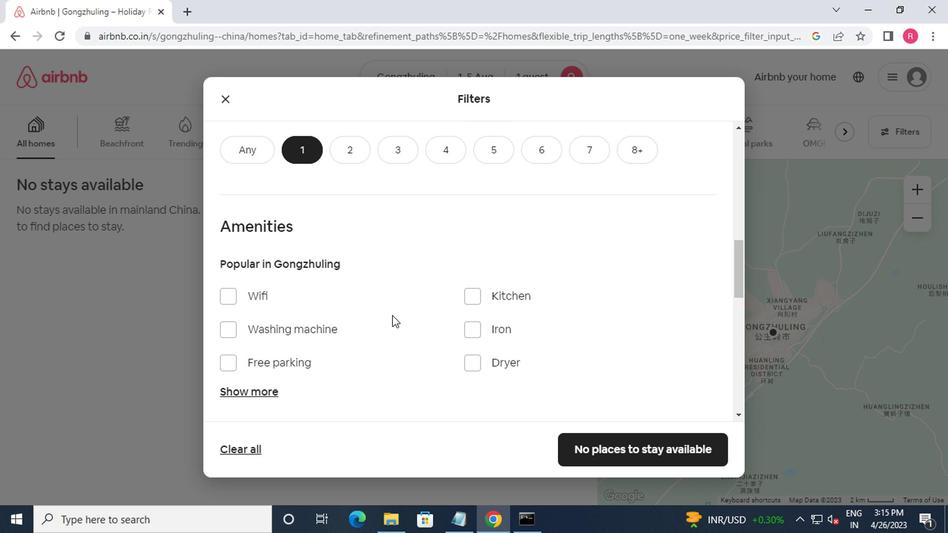 
Action: Mouse moved to (222, 233)
Screenshot: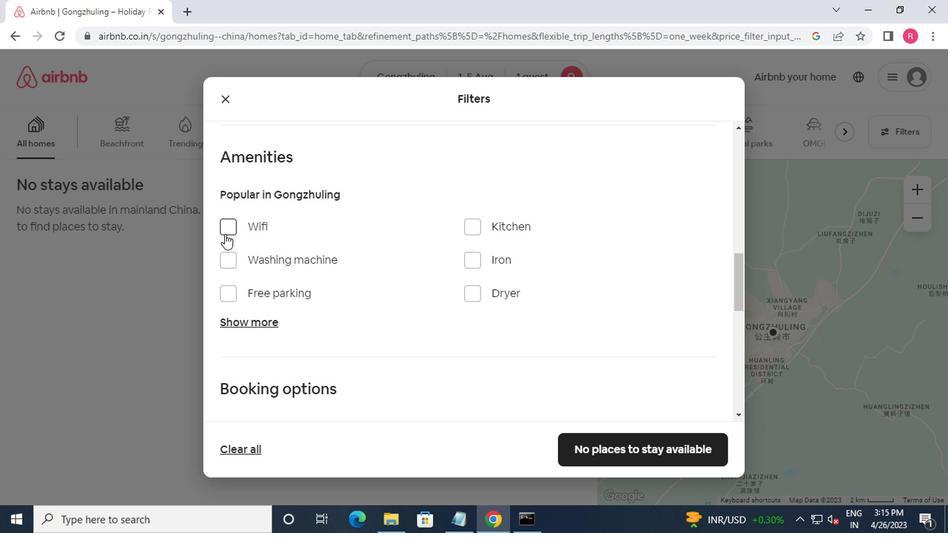 
Action: Mouse pressed left at (222, 233)
Screenshot: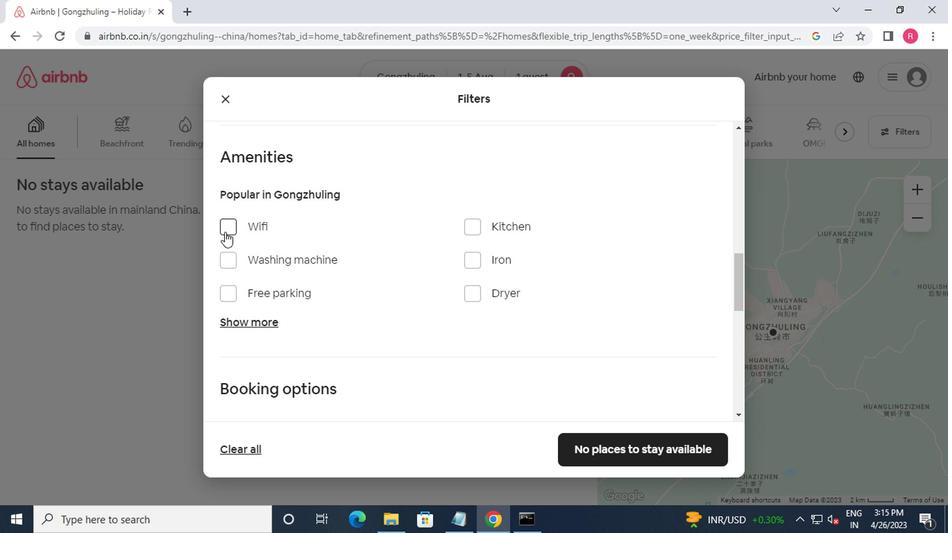 
Action: Mouse moved to (268, 238)
Screenshot: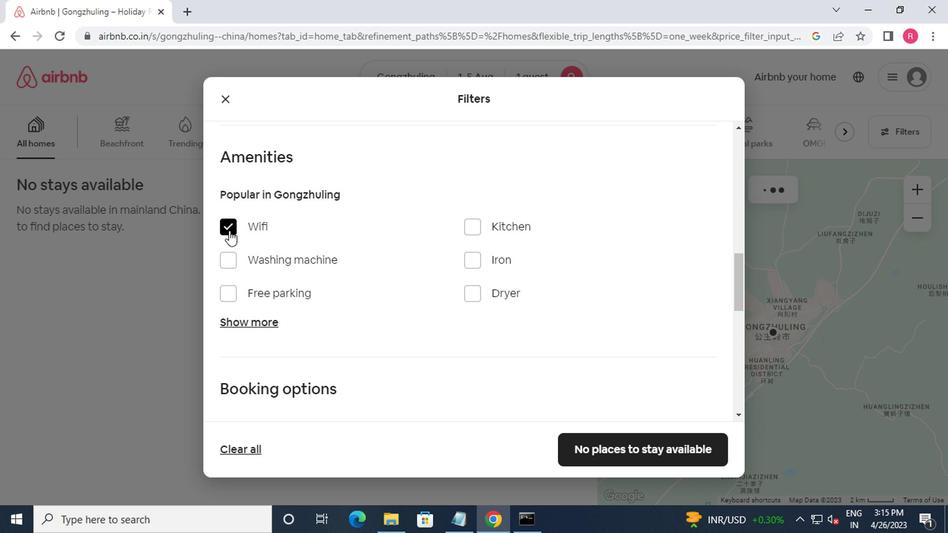 
Action: Mouse scrolled (268, 238) with delta (0, 0)
Screenshot: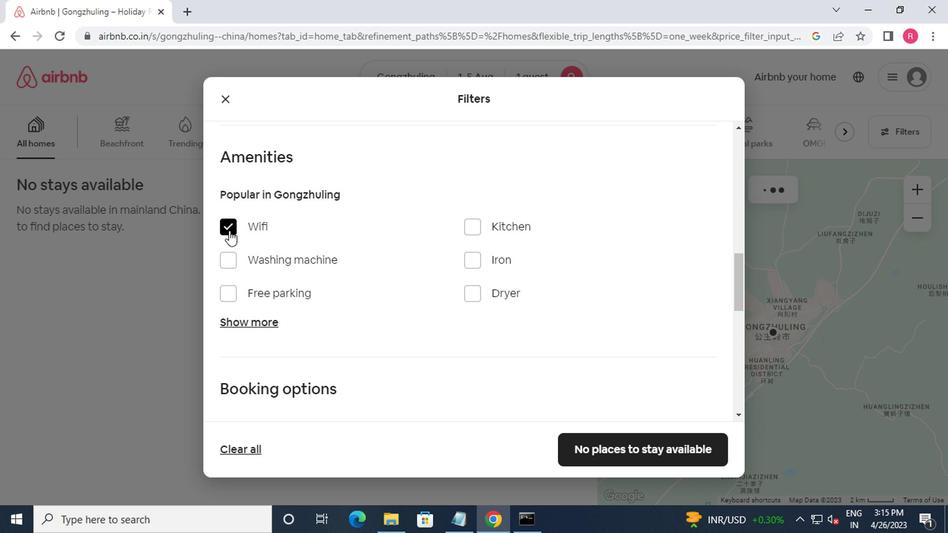
Action: Mouse moved to (283, 243)
Screenshot: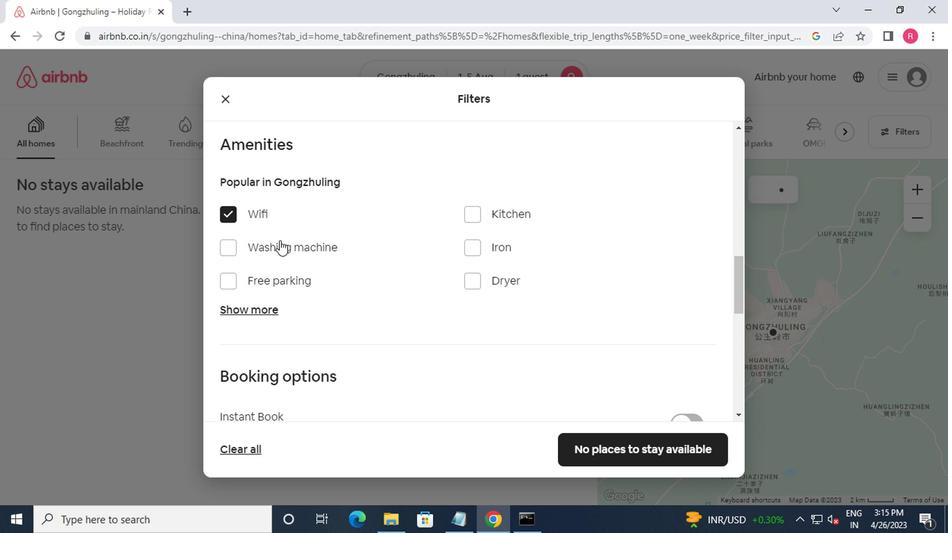 
Action: Mouse scrolled (283, 243) with delta (0, 0)
Screenshot: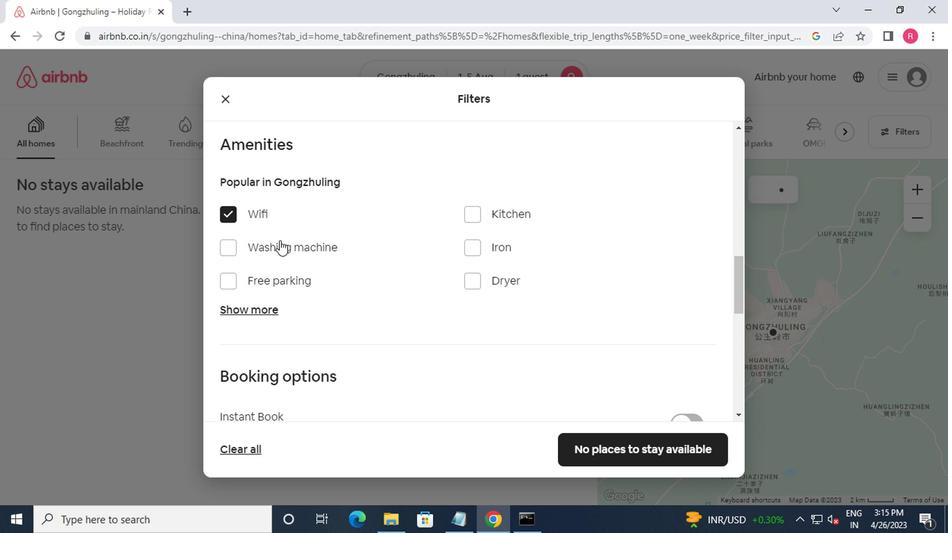 
Action: Mouse moved to (288, 246)
Screenshot: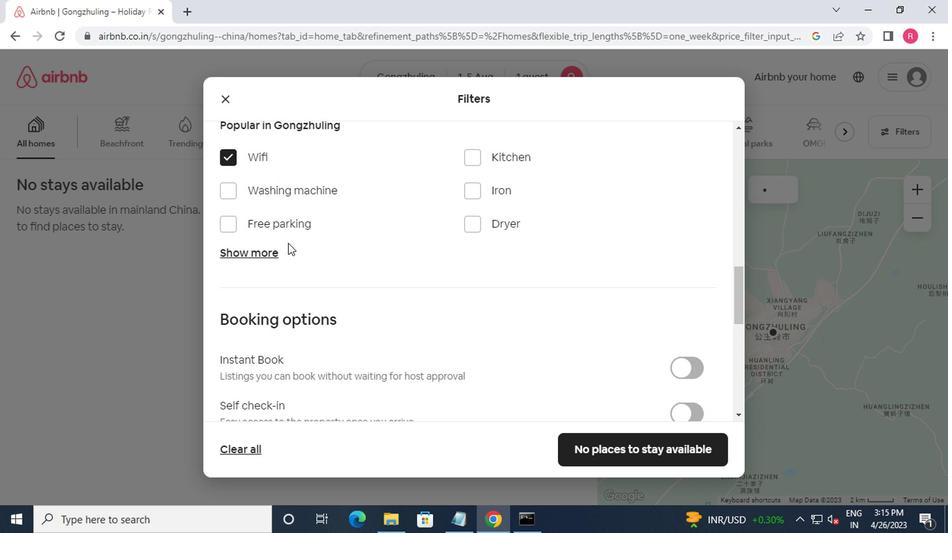 
Action: Mouse scrolled (288, 245) with delta (0, 0)
Screenshot: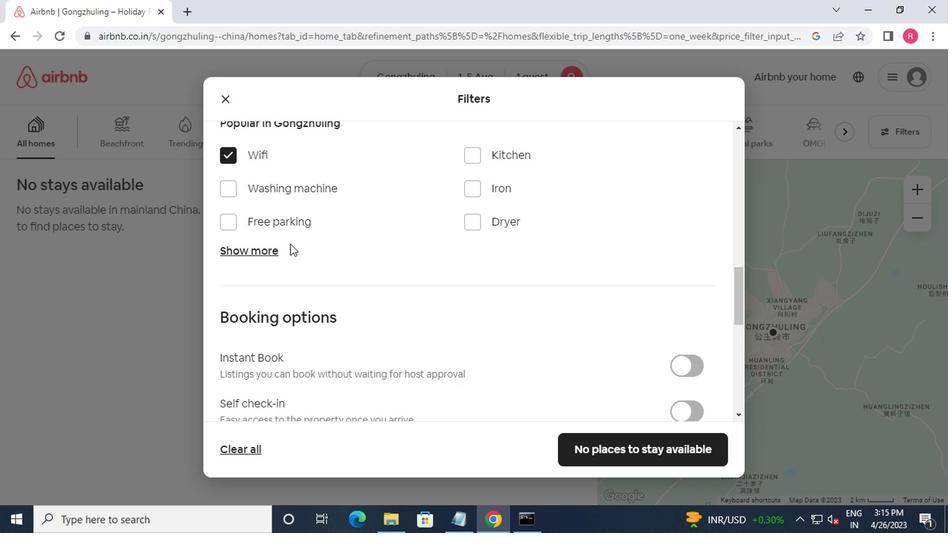 
Action: Mouse moved to (283, 253)
Screenshot: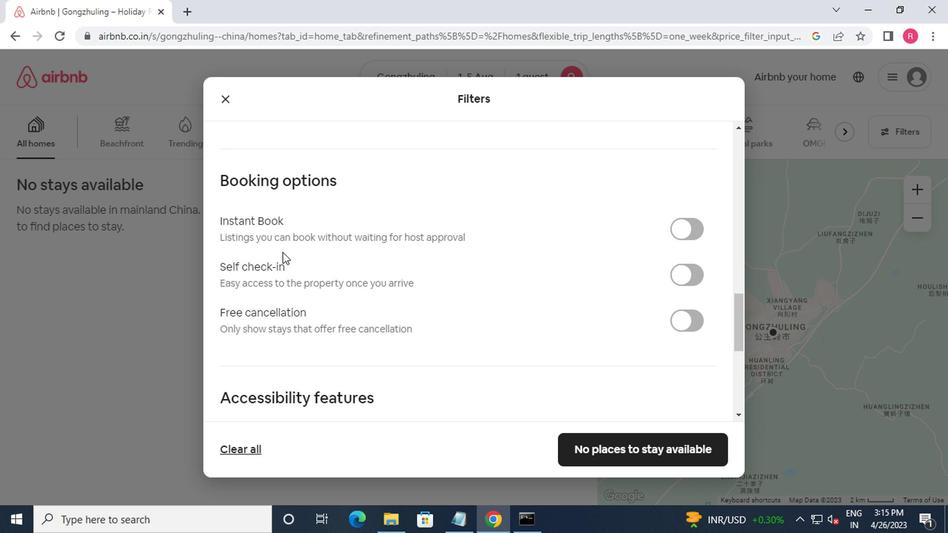 
Action: Mouse scrolled (283, 252) with delta (0, 0)
Screenshot: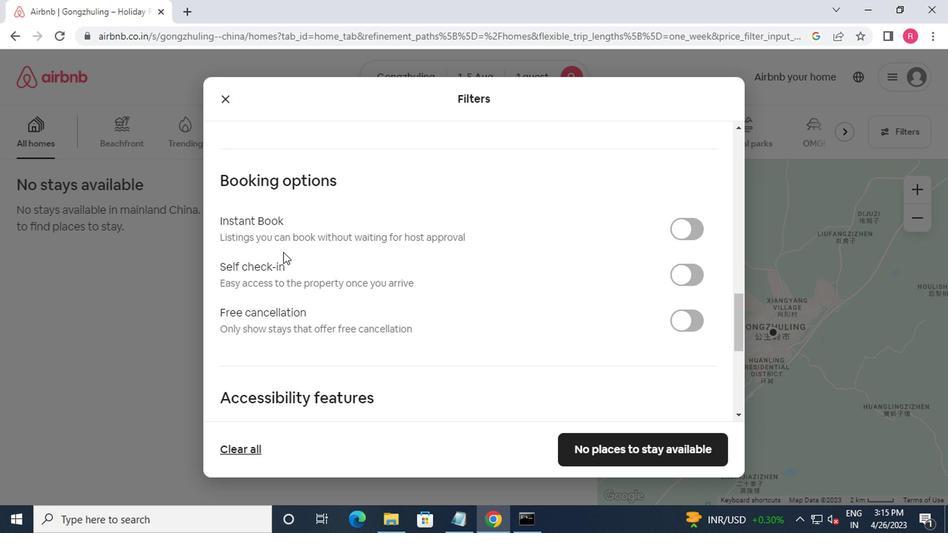 
Action: Mouse moved to (286, 254)
Screenshot: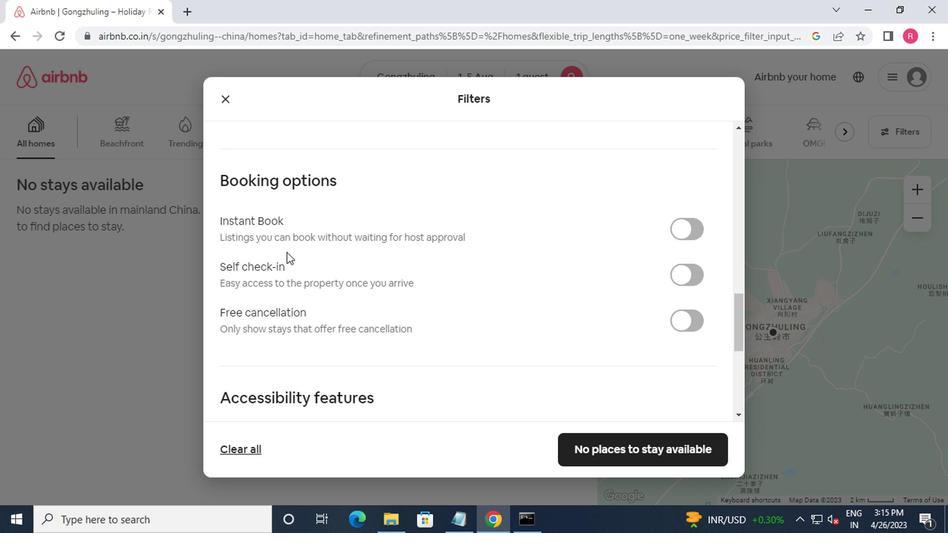
Action: Mouse scrolled (286, 253) with delta (0, 0)
Screenshot: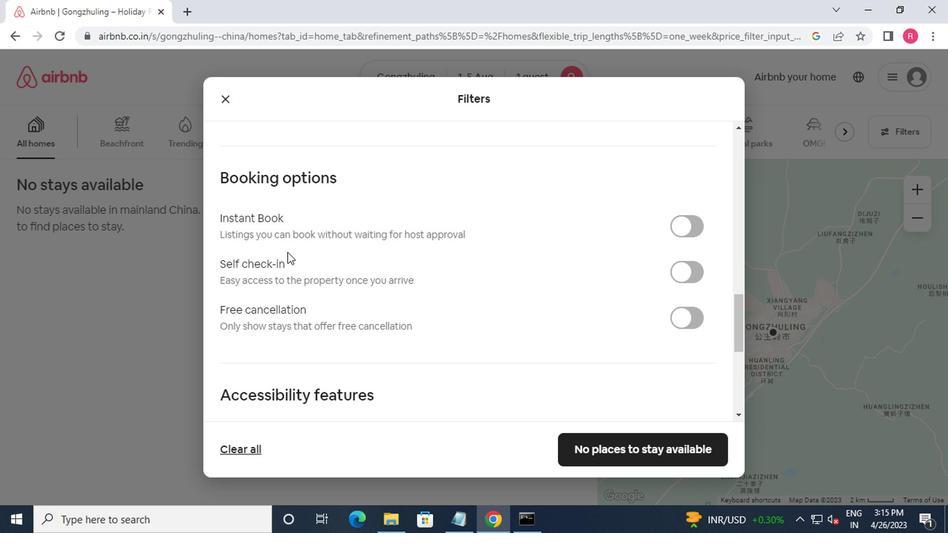 
Action: Mouse moved to (291, 257)
Screenshot: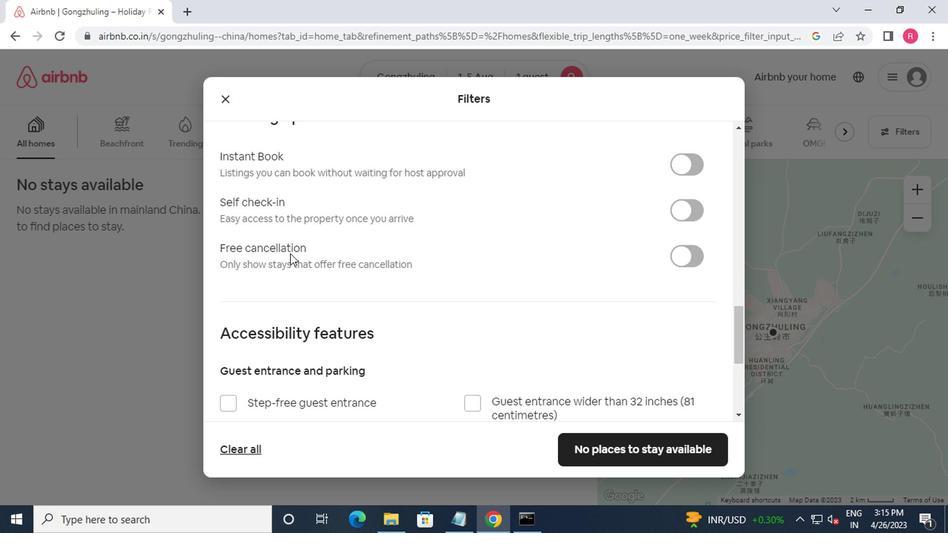 
Action: Mouse scrolled (291, 256) with delta (0, 0)
Screenshot: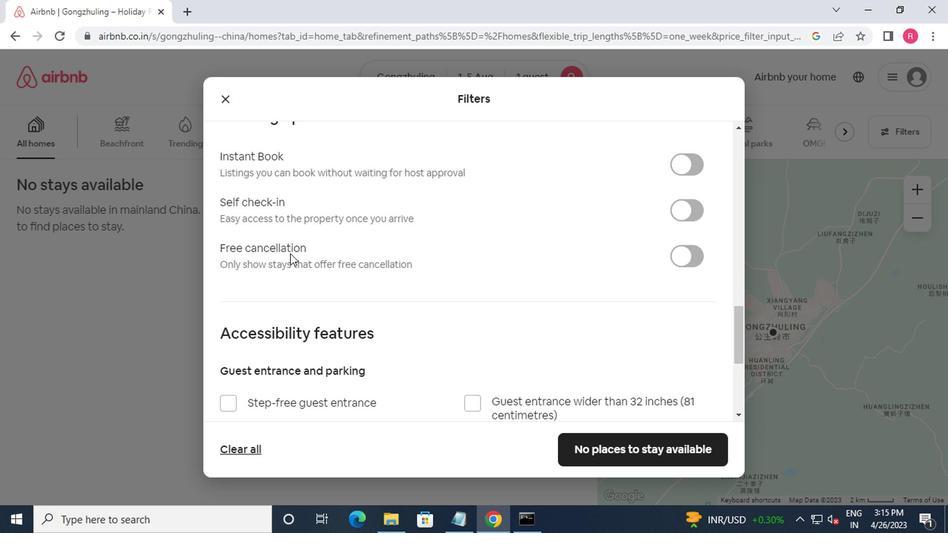 
Action: Mouse moved to (303, 261)
Screenshot: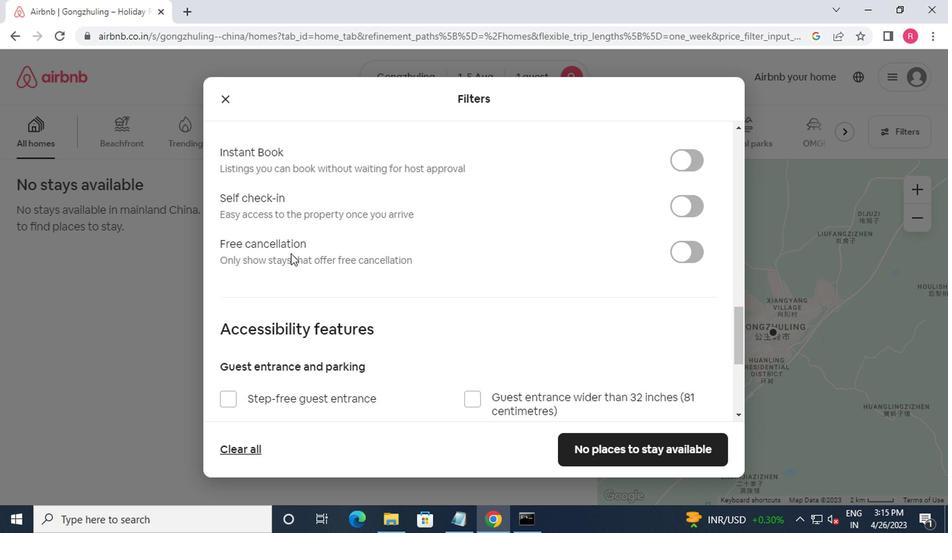 
Action: Mouse scrolled (303, 260) with delta (0, 0)
Screenshot: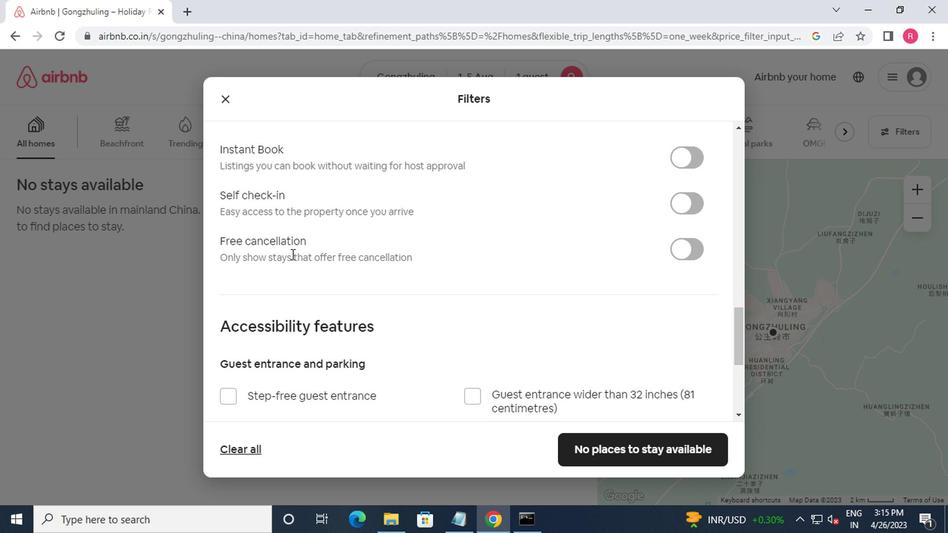 
Action: Mouse moved to (319, 267)
Screenshot: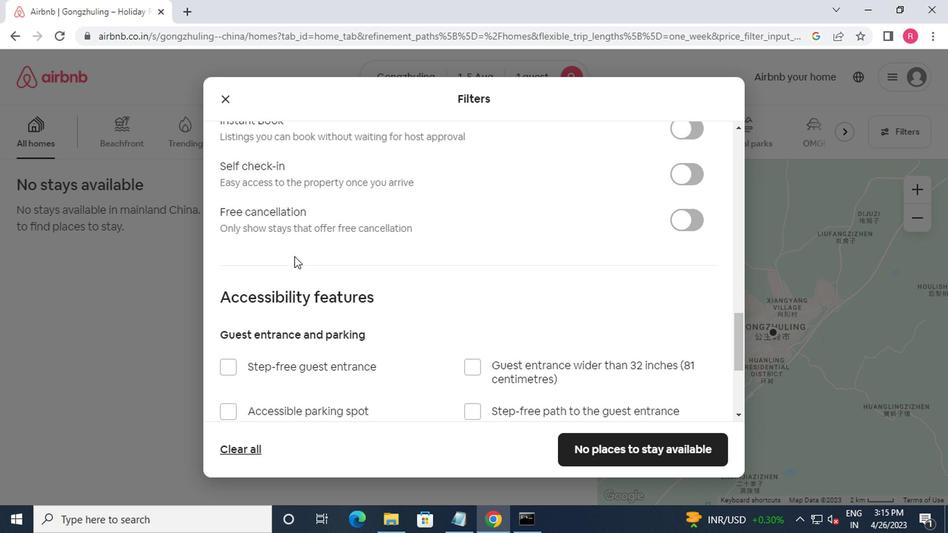 
Action: Mouse scrolled (319, 266) with delta (0, 0)
Screenshot: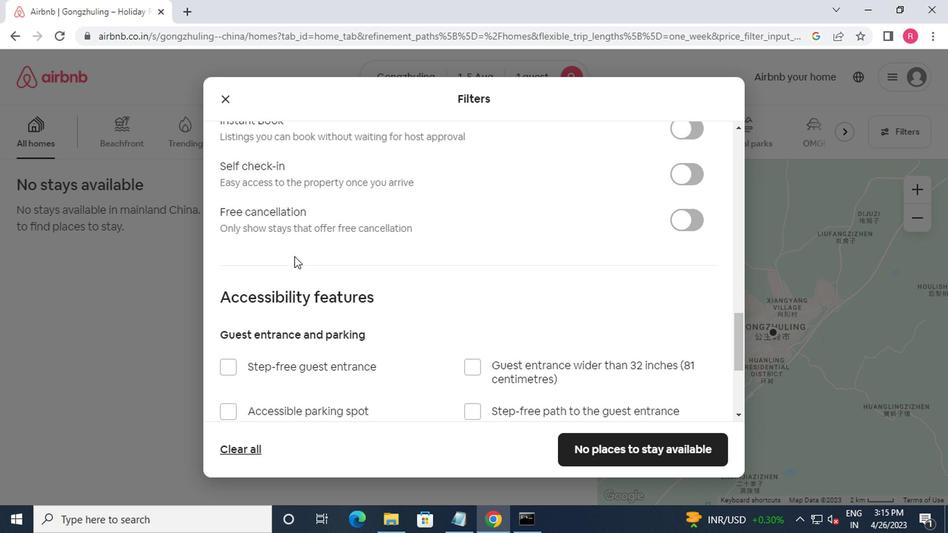 
Action: Mouse moved to (327, 270)
Screenshot: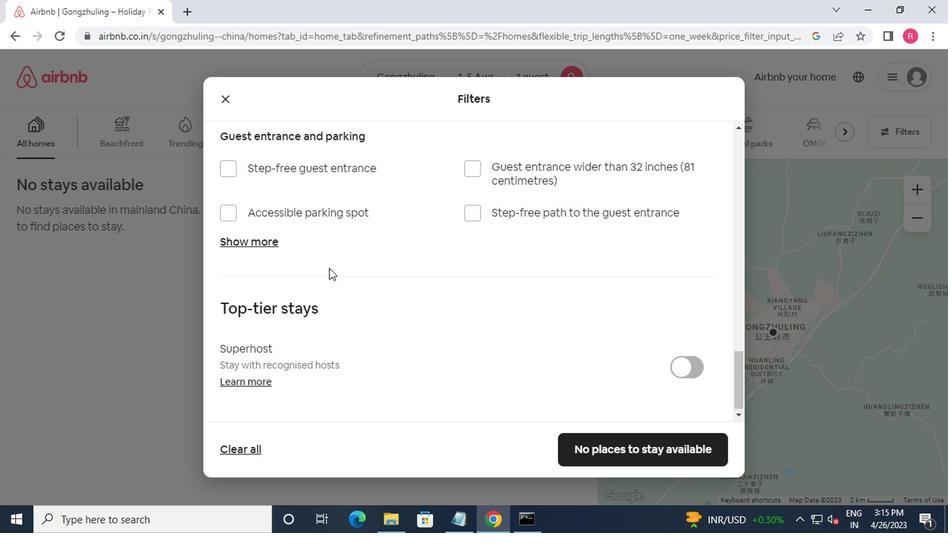 
Action: Mouse scrolled (327, 269) with delta (0, 0)
Screenshot: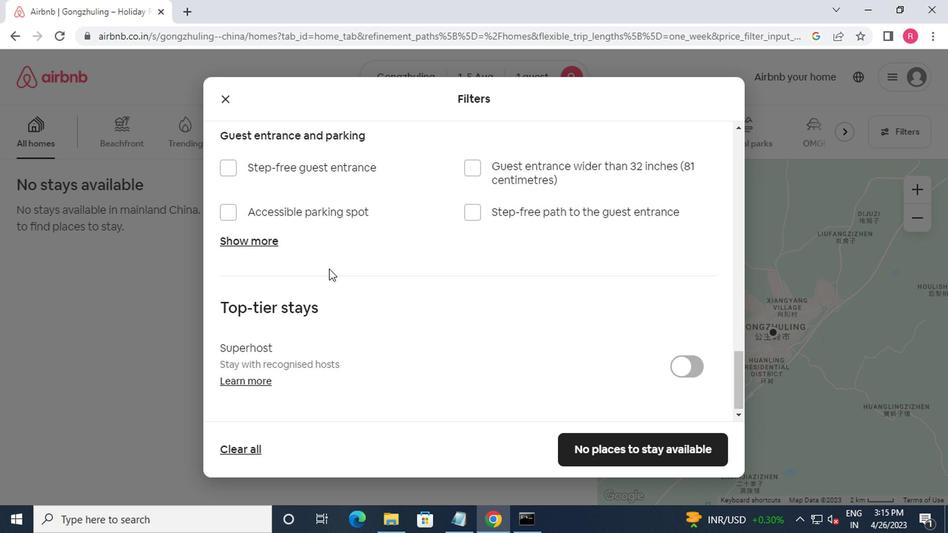
Action: Mouse moved to (327, 270)
Screenshot: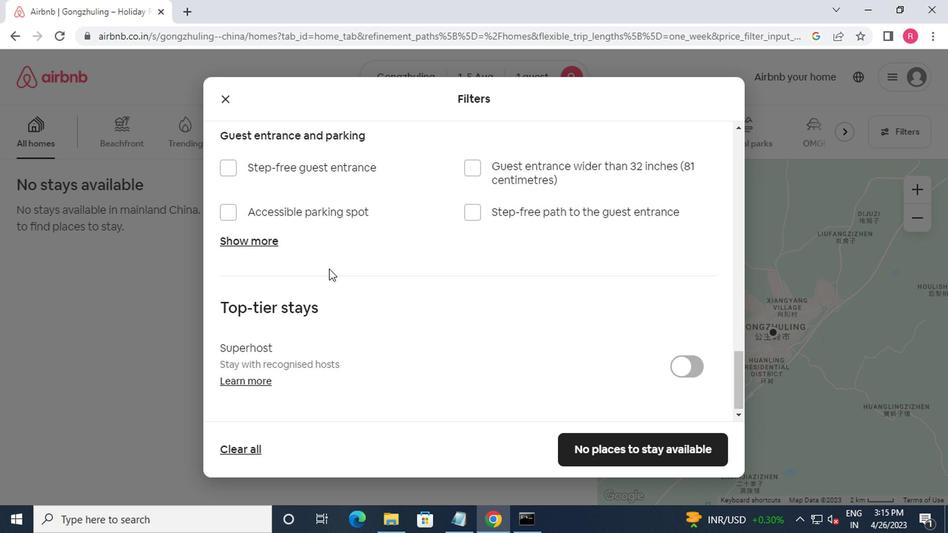 
Action: Mouse scrolled (327, 269) with delta (0, 0)
Screenshot: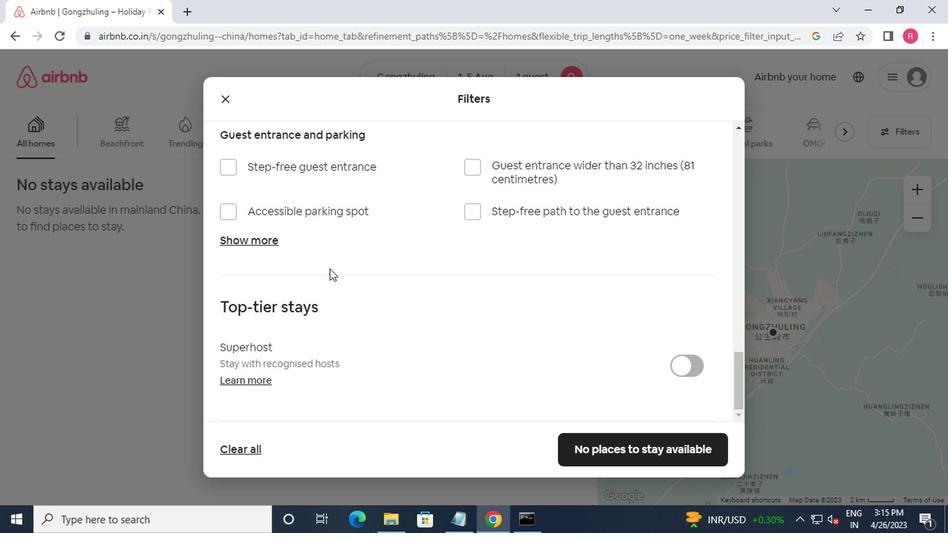 
Action: Mouse moved to (328, 270)
Screenshot: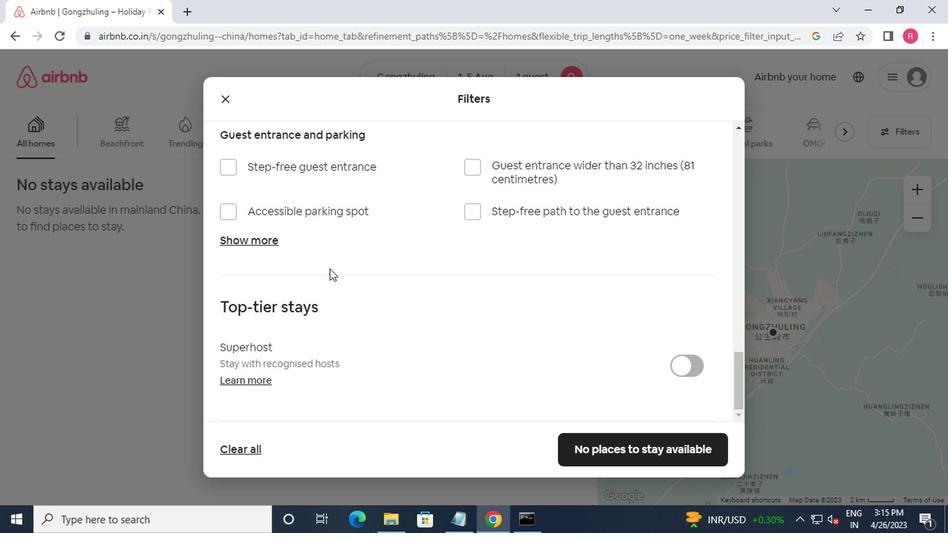 
Action: Mouse scrolled (328, 270) with delta (0, 0)
Screenshot: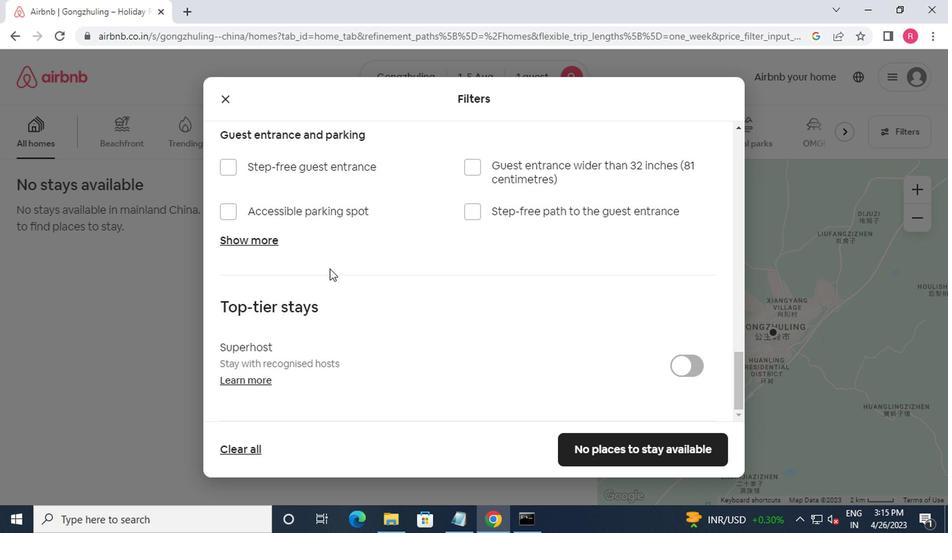 
Action: Mouse scrolled (328, 270) with delta (0, 0)
Screenshot: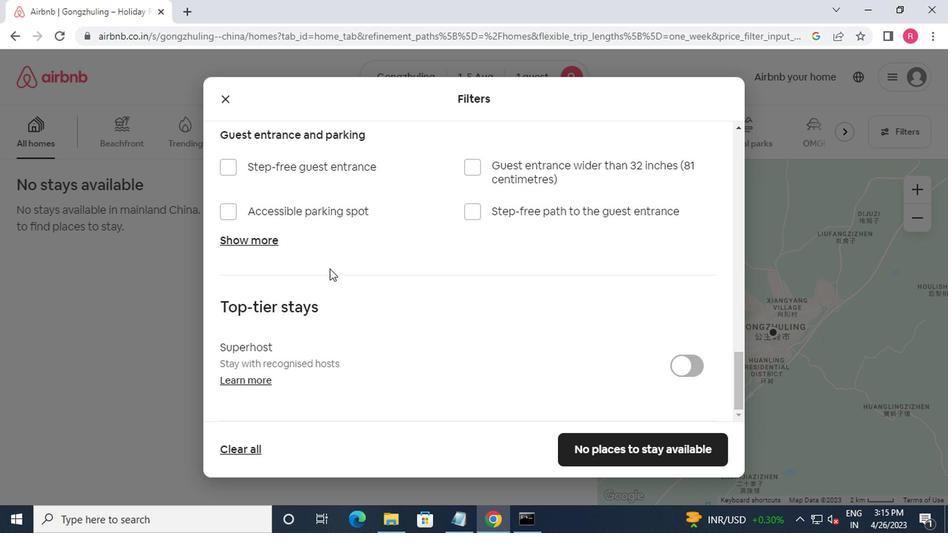 
Action: Mouse moved to (576, 453)
Screenshot: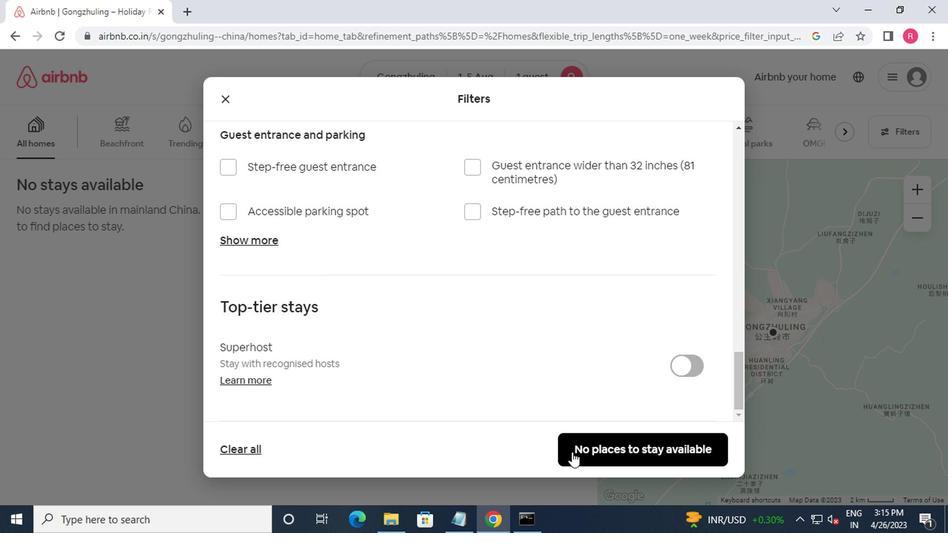 
Action: Mouse pressed left at (576, 453)
Screenshot: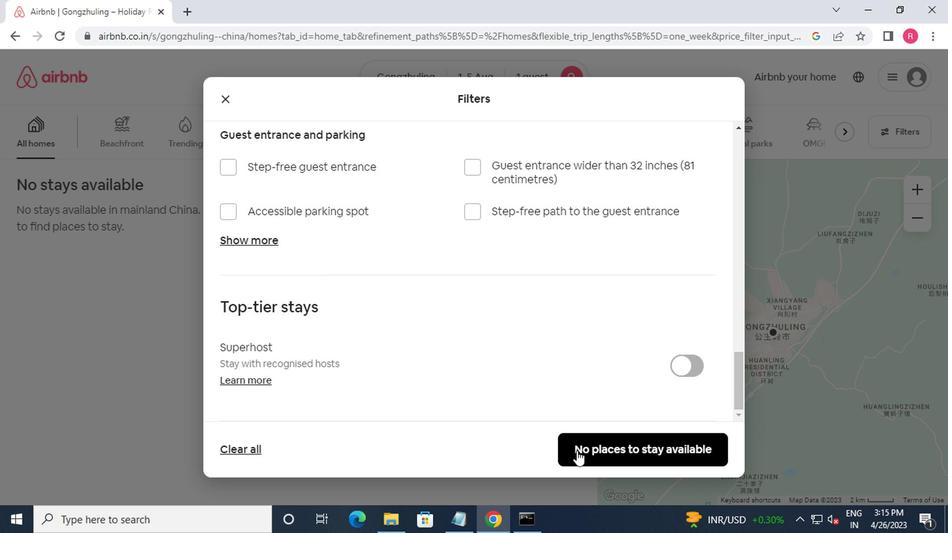 
Action: Mouse moved to (403, 417)
Screenshot: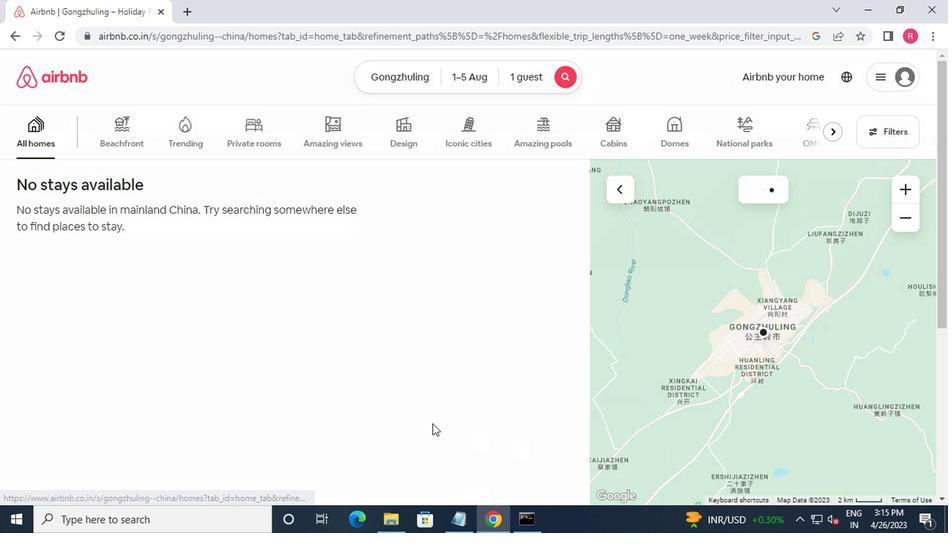
